 Task: Search one way flight ticket for 4 adults, 2 children, 2 infants in seat and 1 infant on lap in economy from Indianapolis: Indianapolis International Airport to Rock Springs: Southwest Wyoming Regional Airport (rock Springs Sweetwater County Airport) on 8-5-2023. Choice of flights is JetBlue. Number of bags: 1 carry on bag. Price is upto 45000. Outbound departure time preference is 21:00.
Action: Mouse moved to (323, 310)
Screenshot: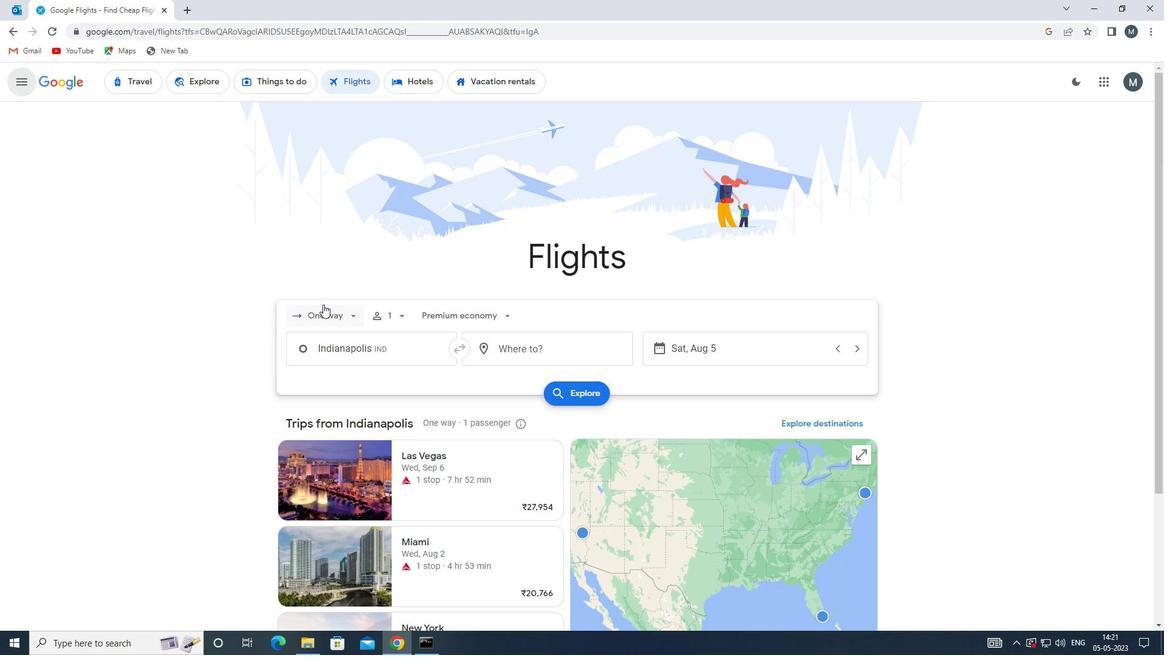 
Action: Mouse pressed left at (323, 310)
Screenshot: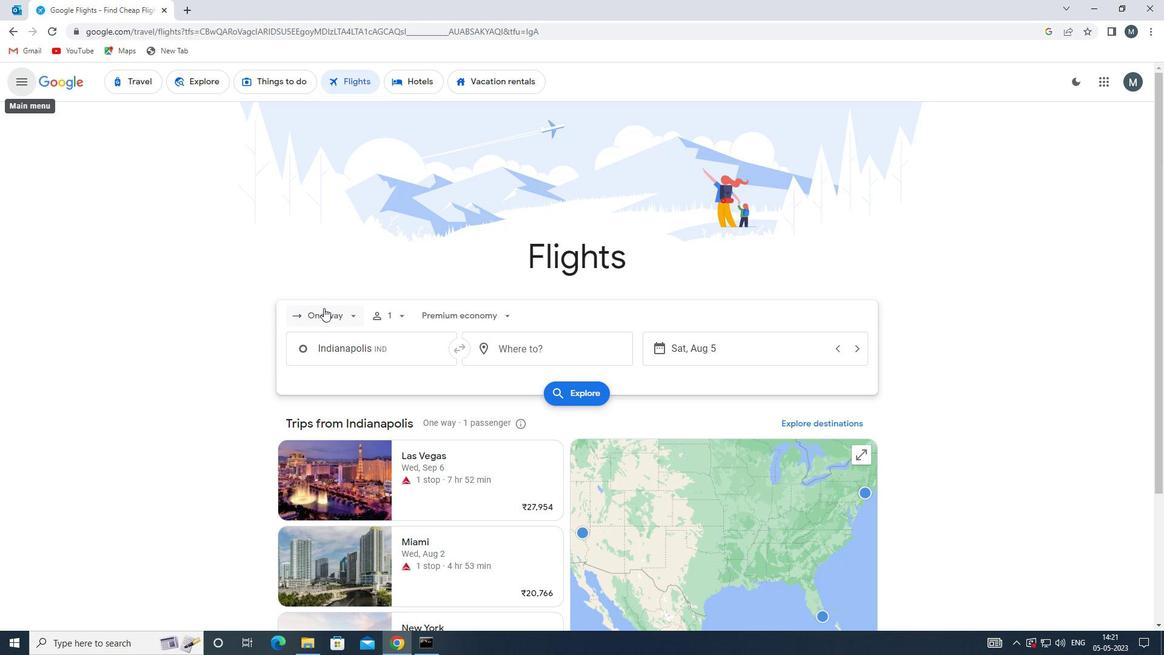 
Action: Mouse moved to (345, 380)
Screenshot: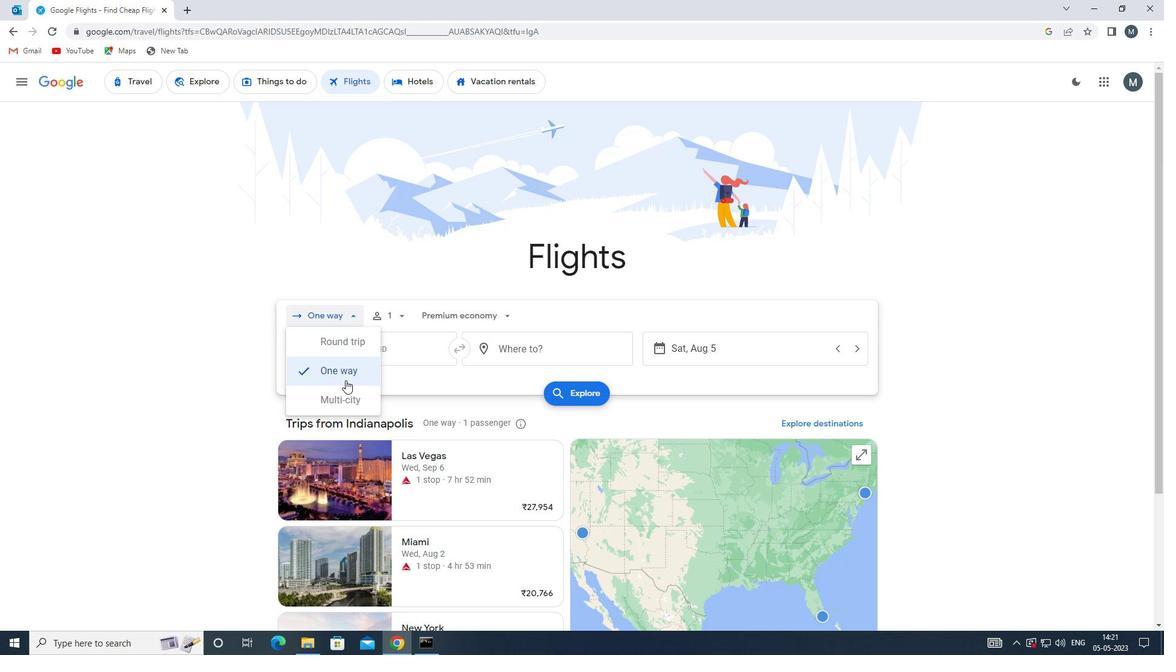 
Action: Mouse pressed left at (345, 380)
Screenshot: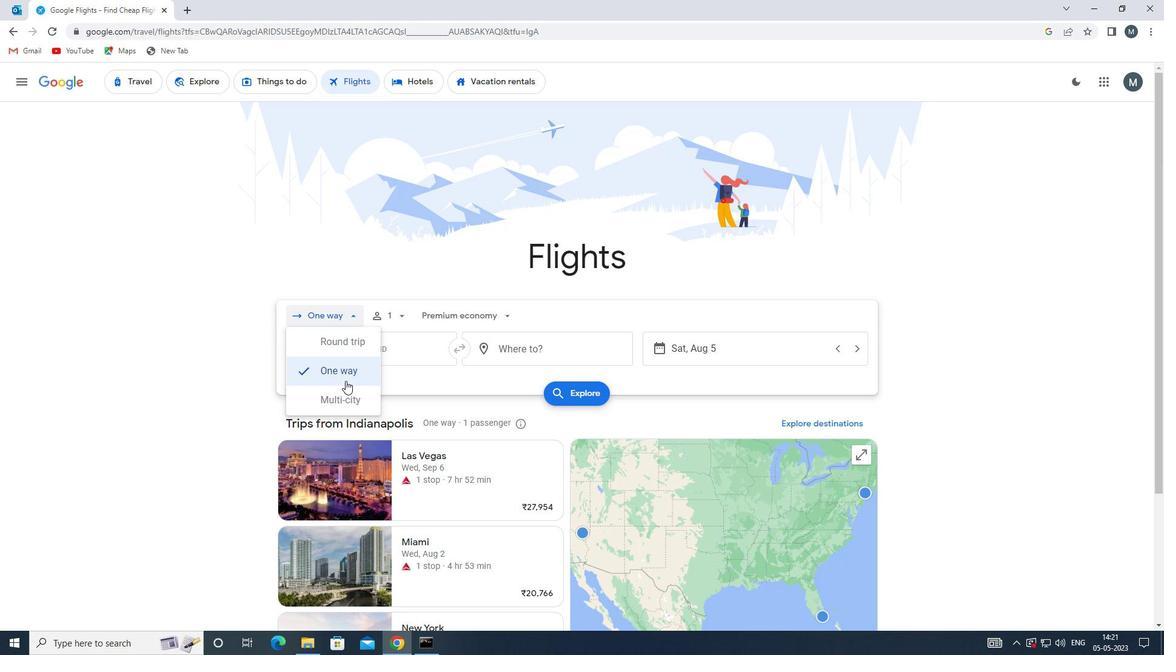 
Action: Mouse moved to (387, 314)
Screenshot: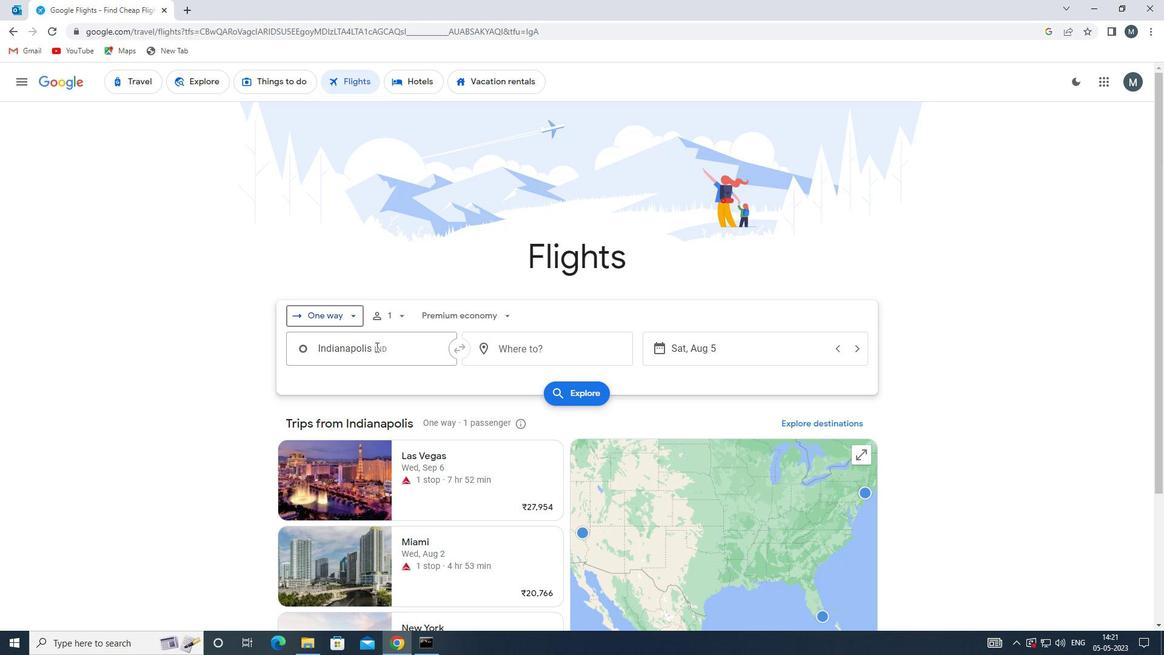 
Action: Mouse pressed left at (387, 314)
Screenshot: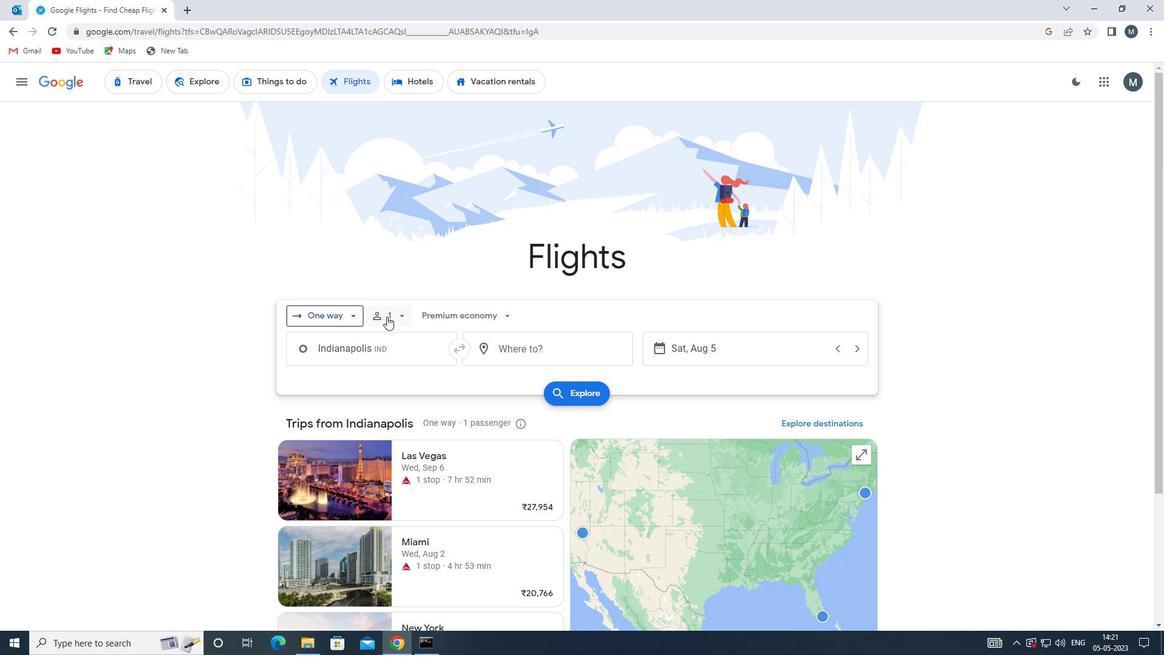 
Action: Mouse moved to (490, 344)
Screenshot: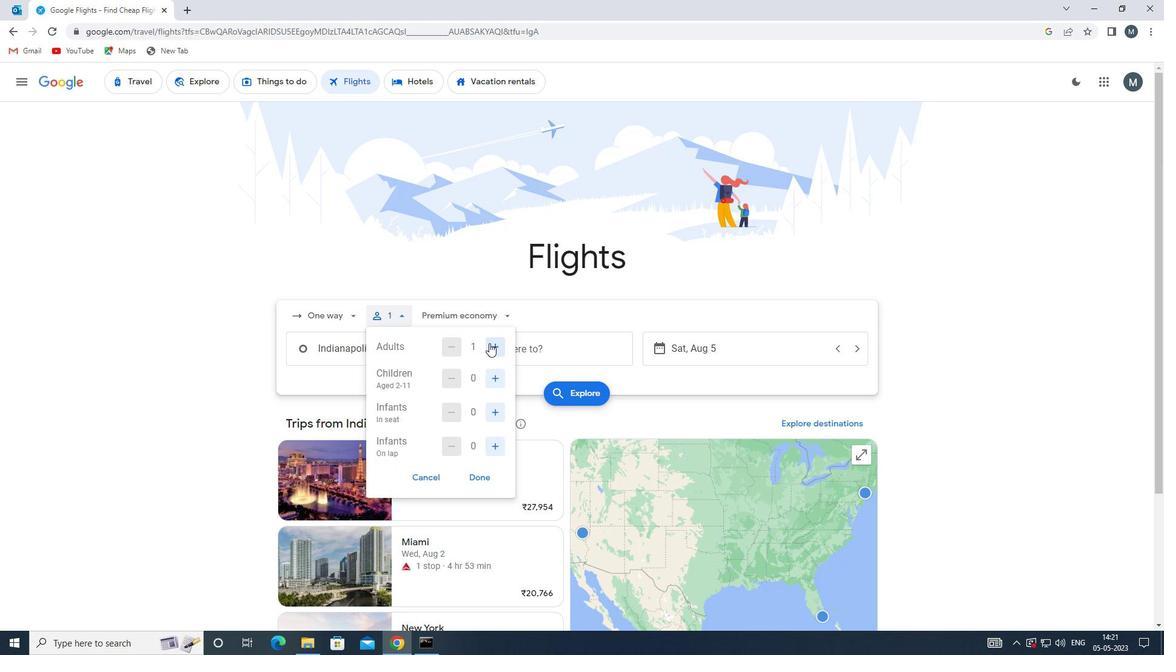 
Action: Mouse pressed left at (490, 344)
Screenshot: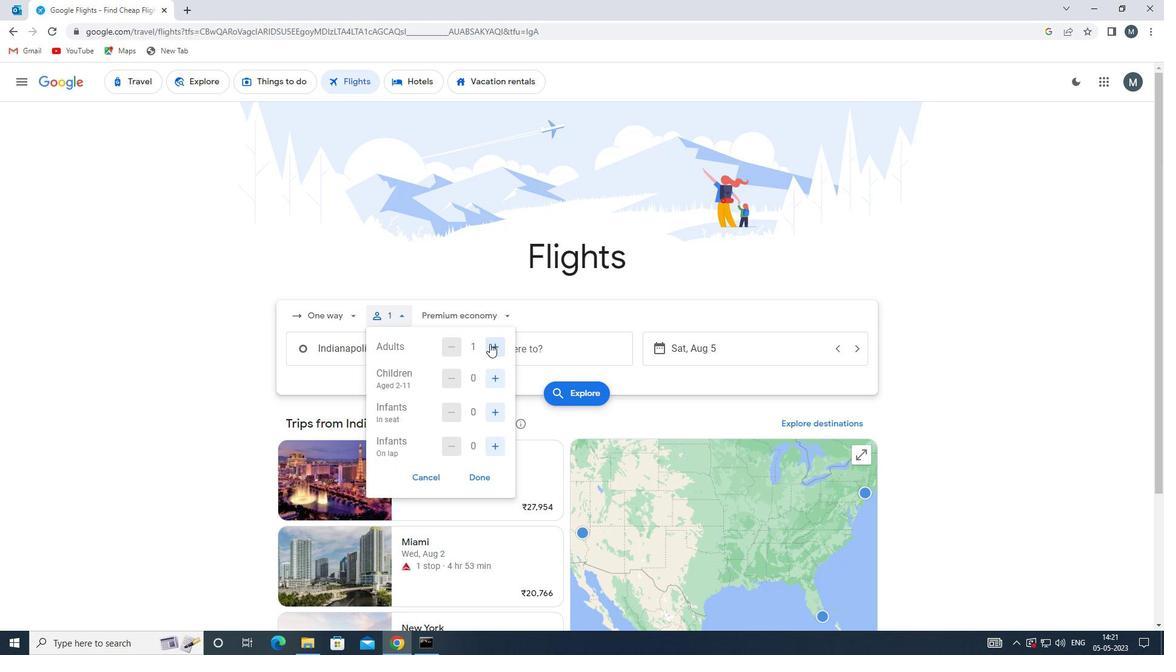 
Action: Mouse moved to (491, 347)
Screenshot: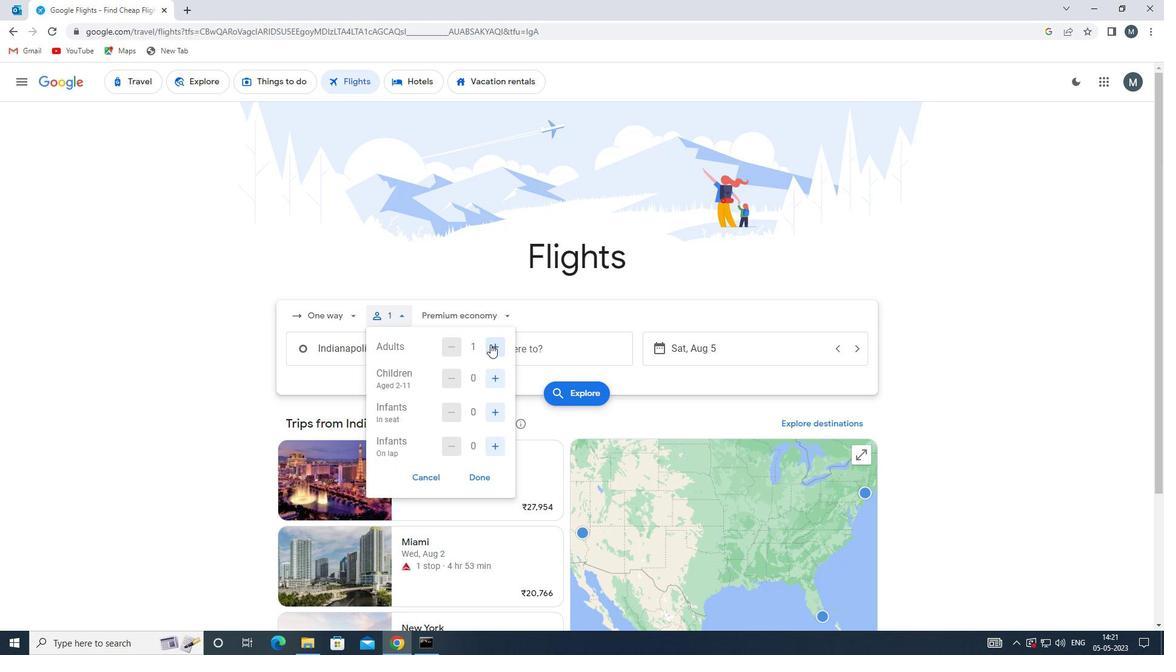 
Action: Mouse pressed left at (491, 347)
Screenshot: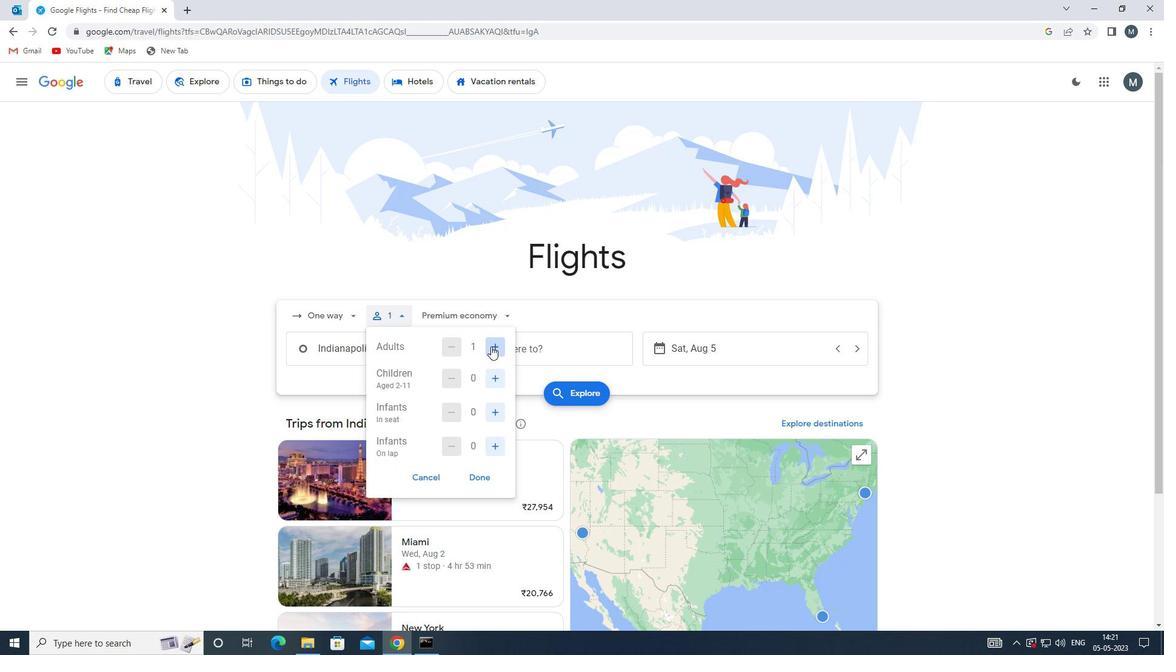 
Action: Mouse pressed left at (491, 347)
Screenshot: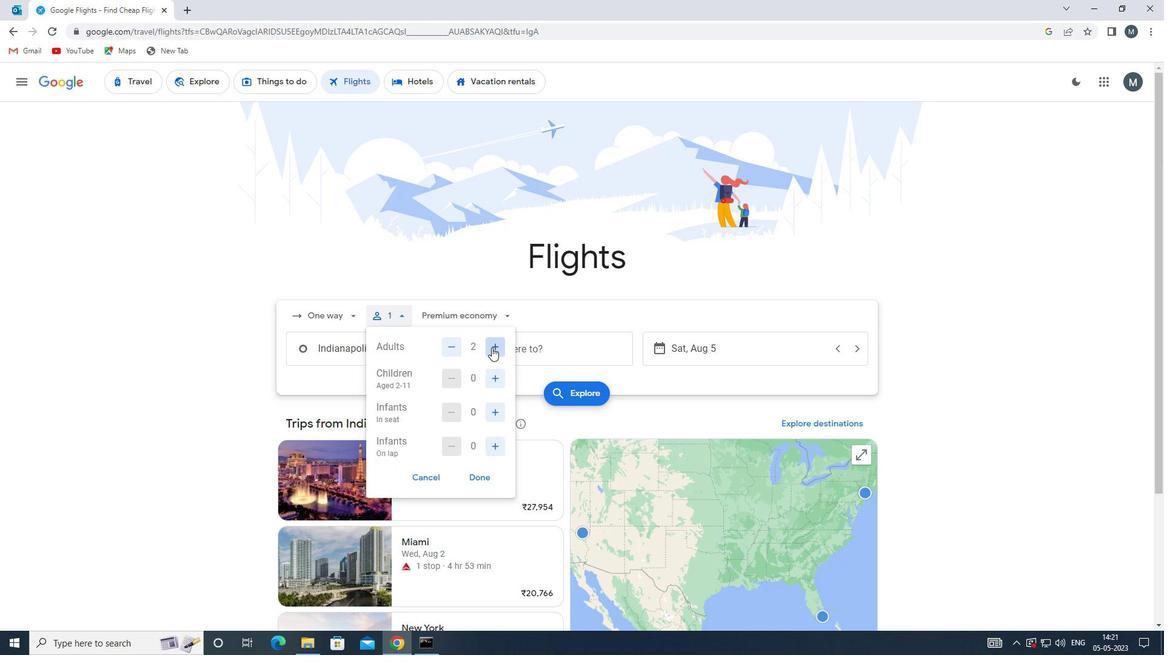 
Action: Mouse moved to (496, 384)
Screenshot: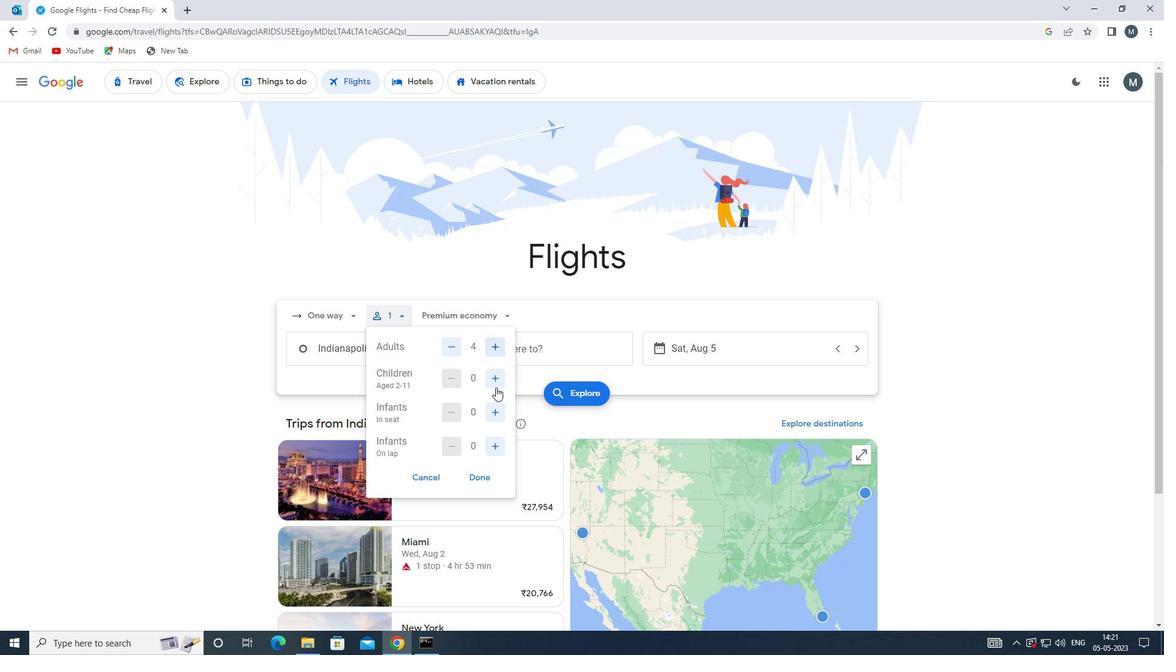 
Action: Mouse pressed left at (496, 384)
Screenshot: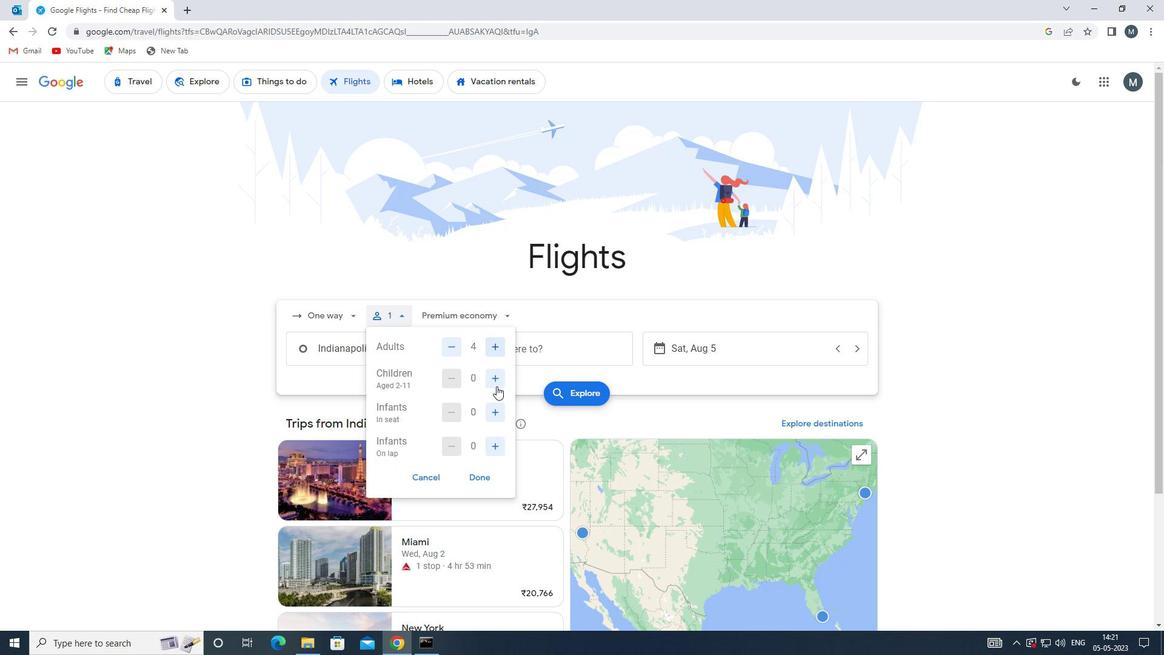 
Action: Mouse pressed left at (496, 384)
Screenshot: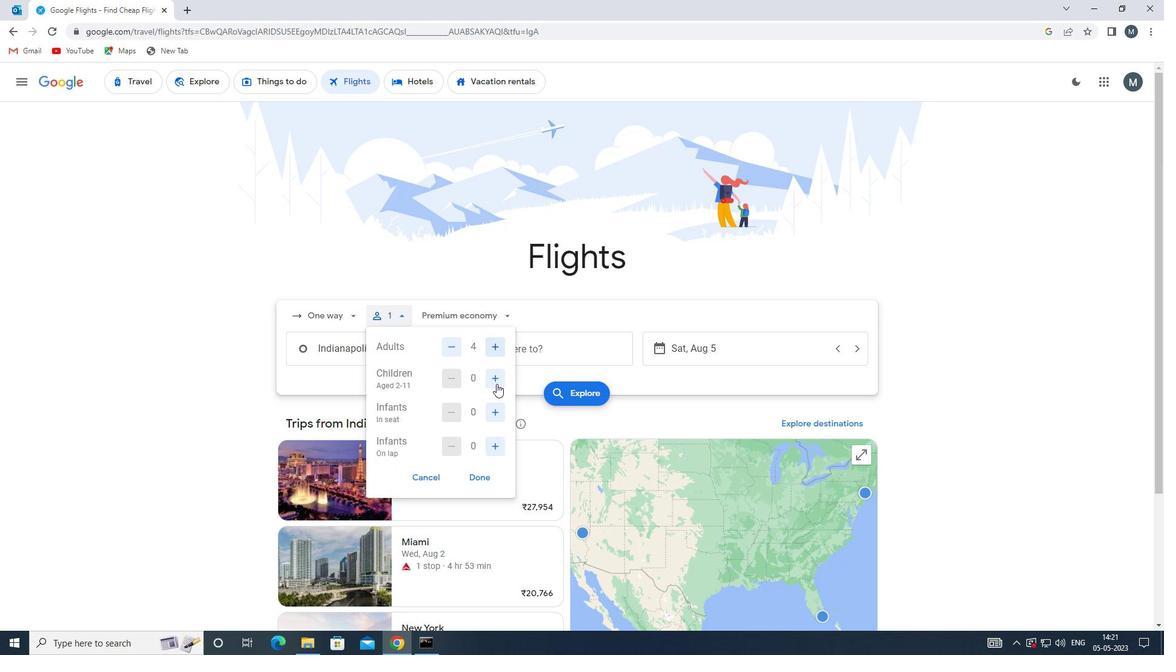 
Action: Mouse moved to (493, 408)
Screenshot: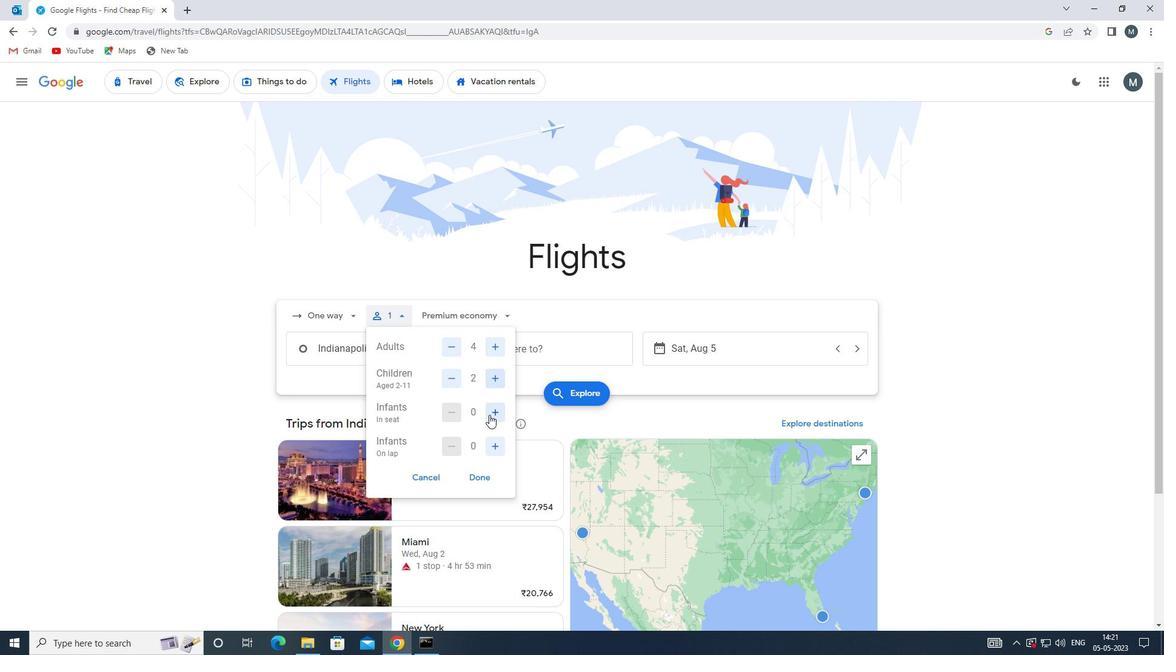 
Action: Mouse pressed left at (493, 408)
Screenshot: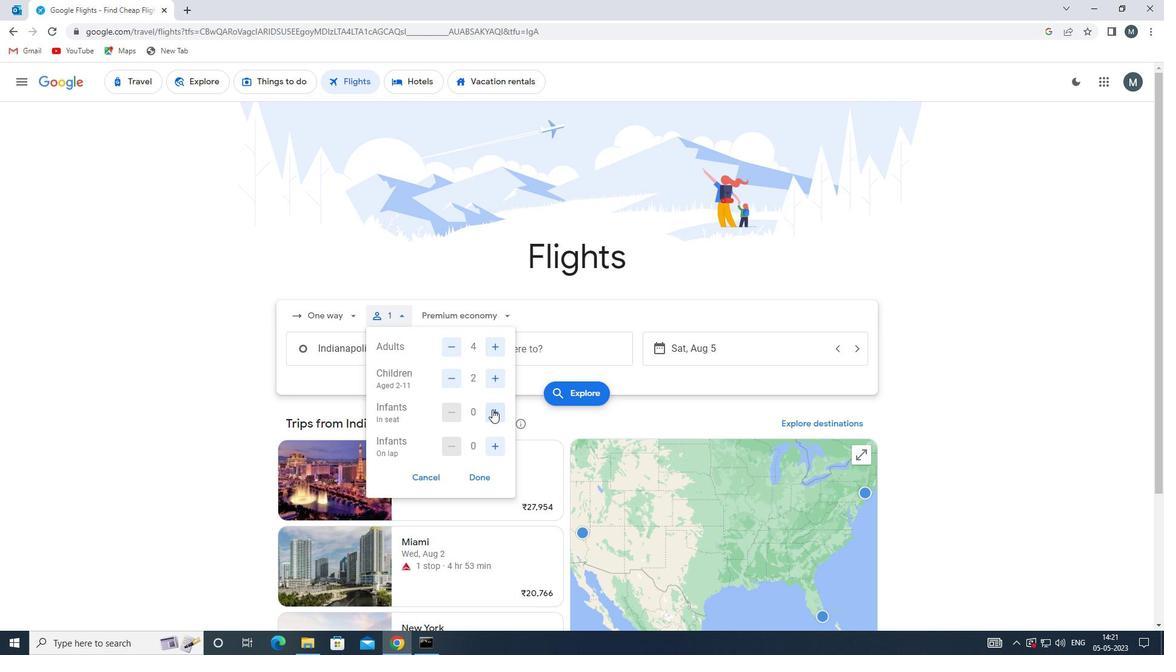 
Action: Mouse pressed left at (493, 408)
Screenshot: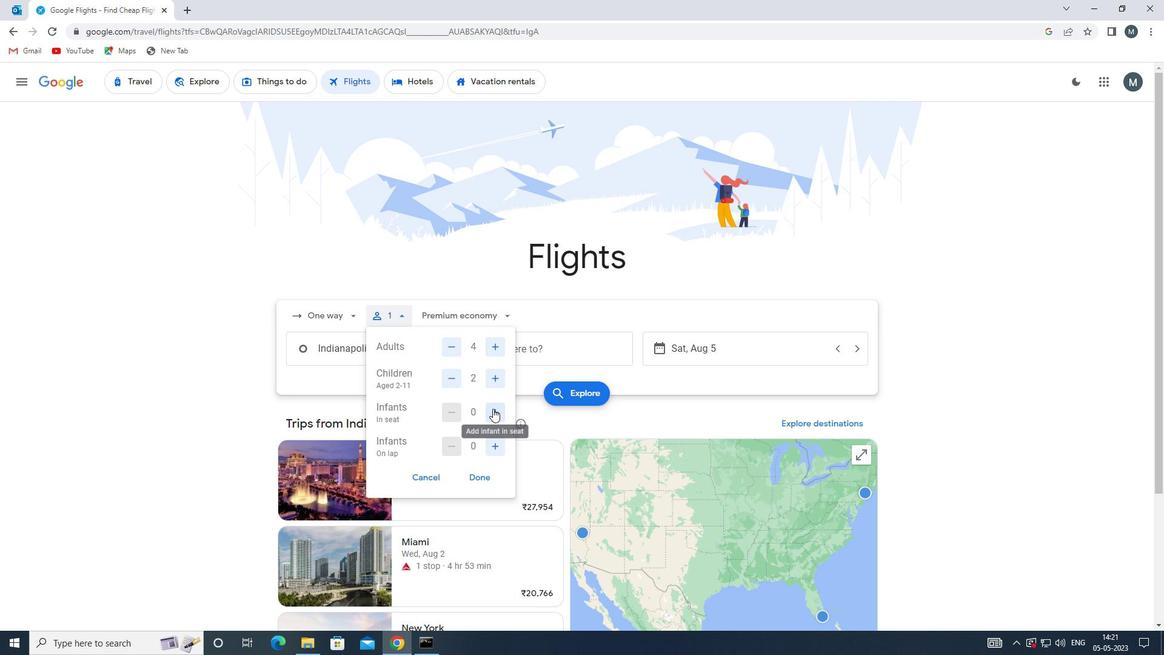 
Action: Mouse moved to (499, 441)
Screenshot: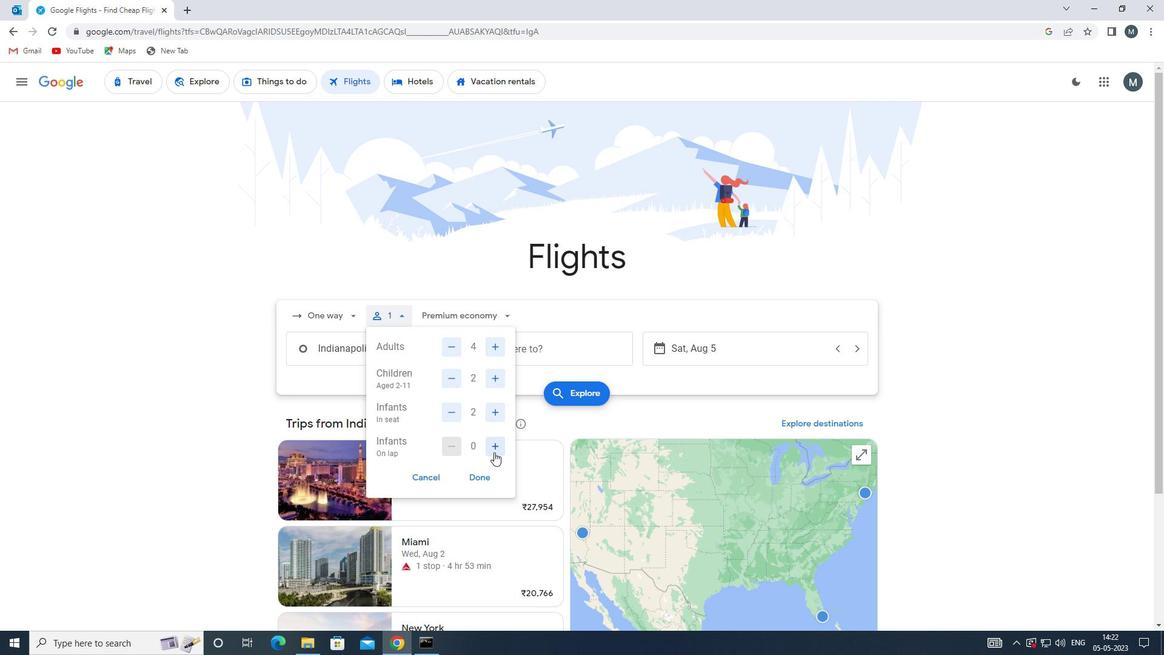 
Action: Mouse pressed left at (499, 441)
Screenshot: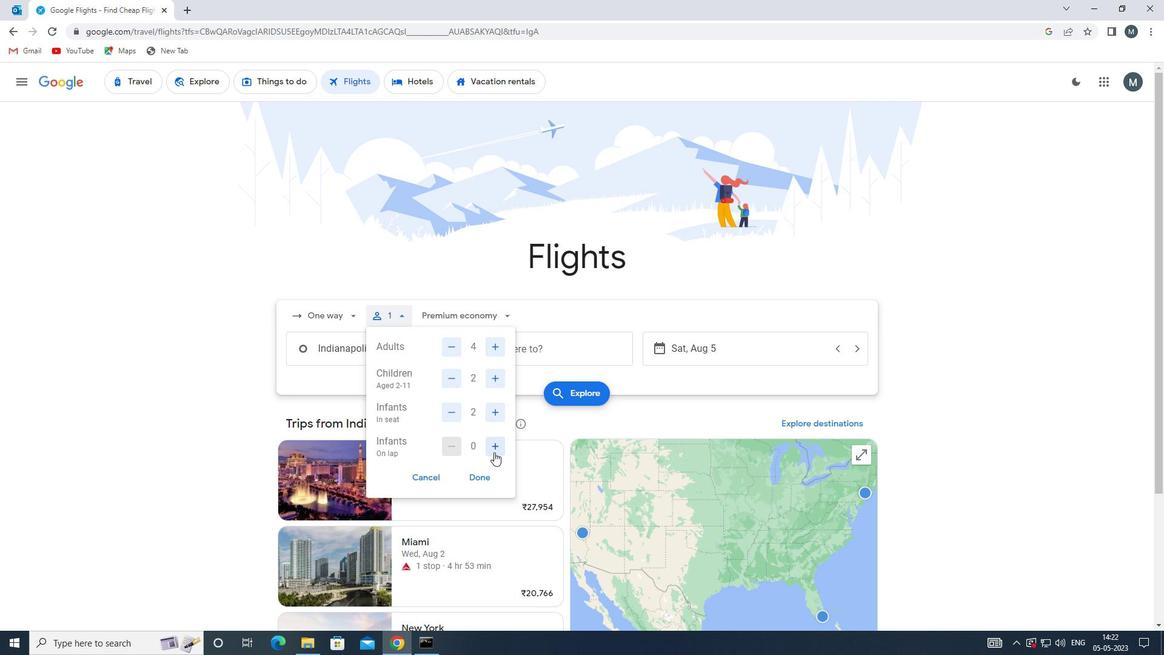 
Action: Mouse moved to (481, 477)
Screenshot: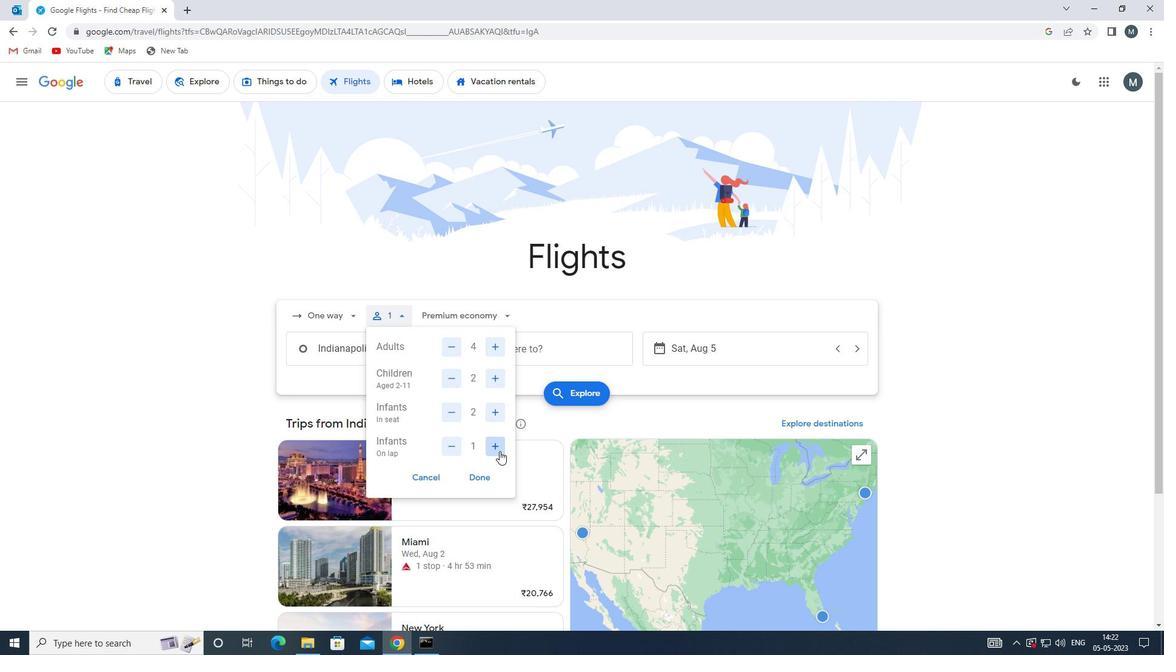 
Action: Mouse pressed left at (481, 477)
Screenshot: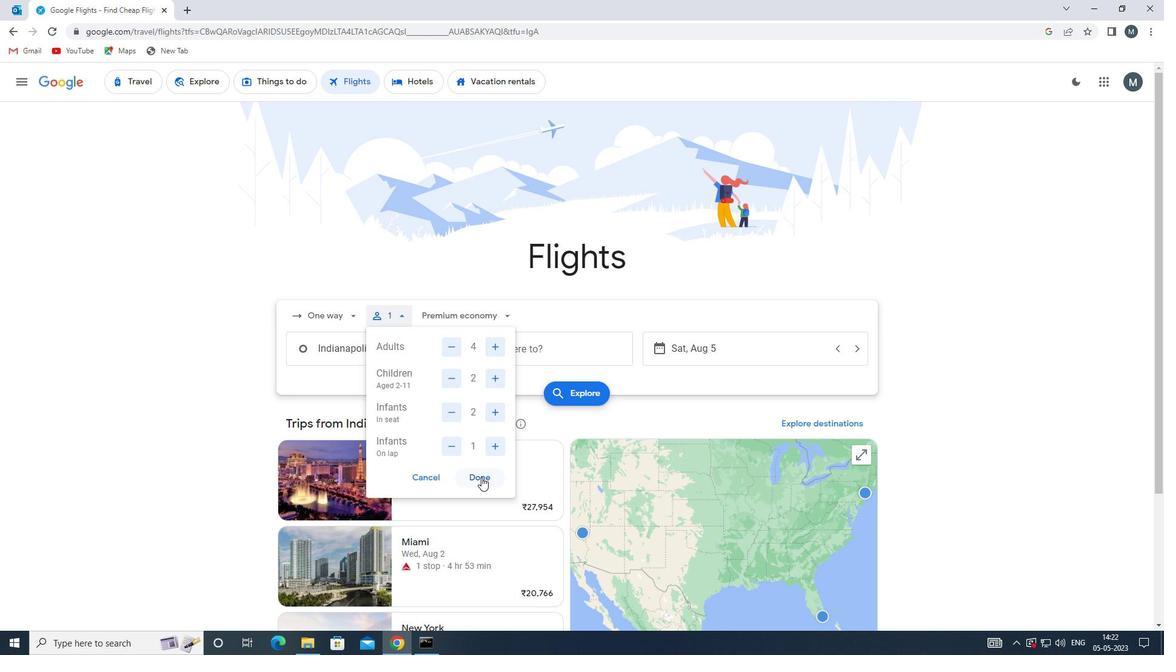 
Action: Mouse moved to (476, 321)
Screenshot: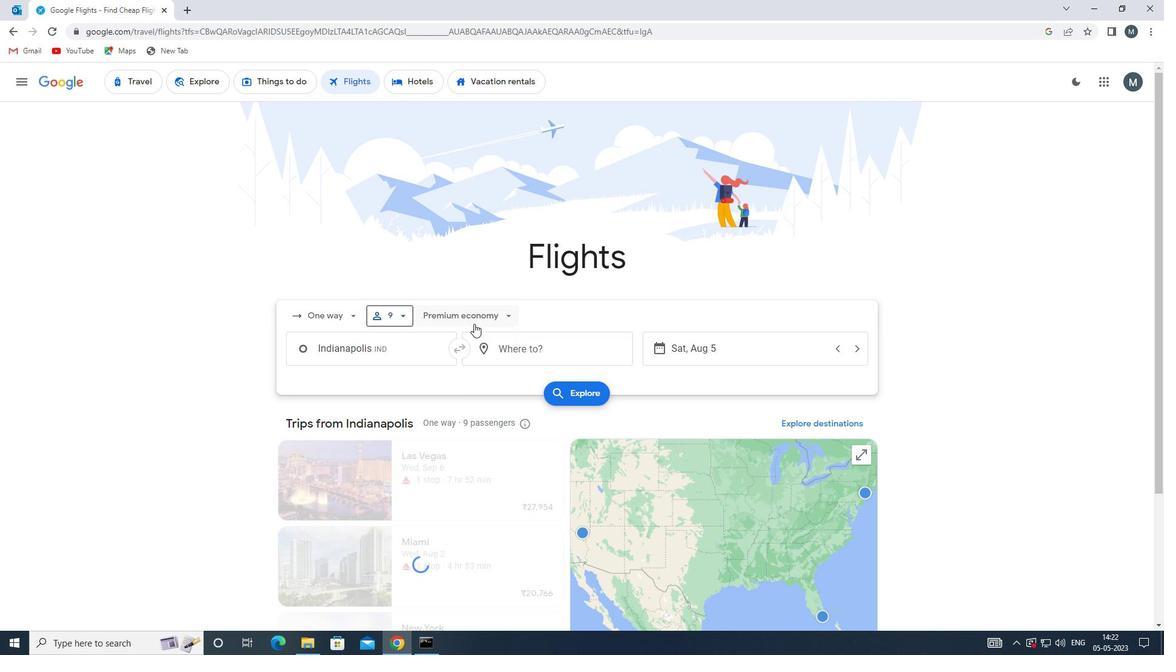 
Action: Mouse pressed left at (476, 321)
Screenshot: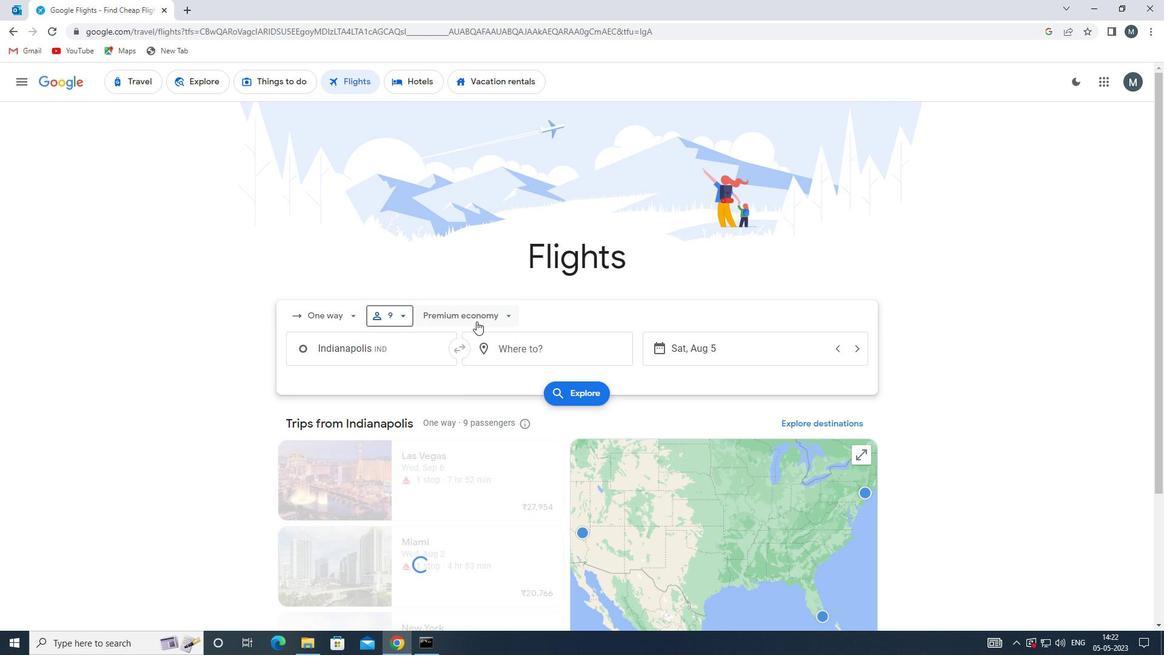 
Action: Mouse moved to (474, 343)
Screenshot: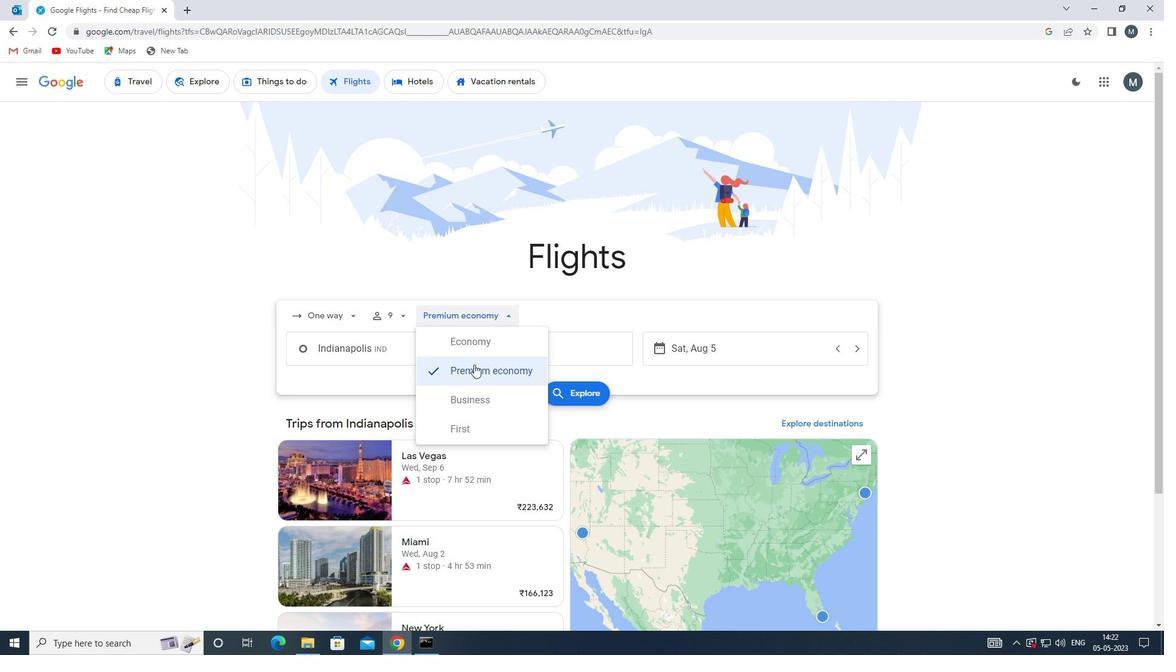 
Action: Mouse pressed left at (474, 343)
Screenshot: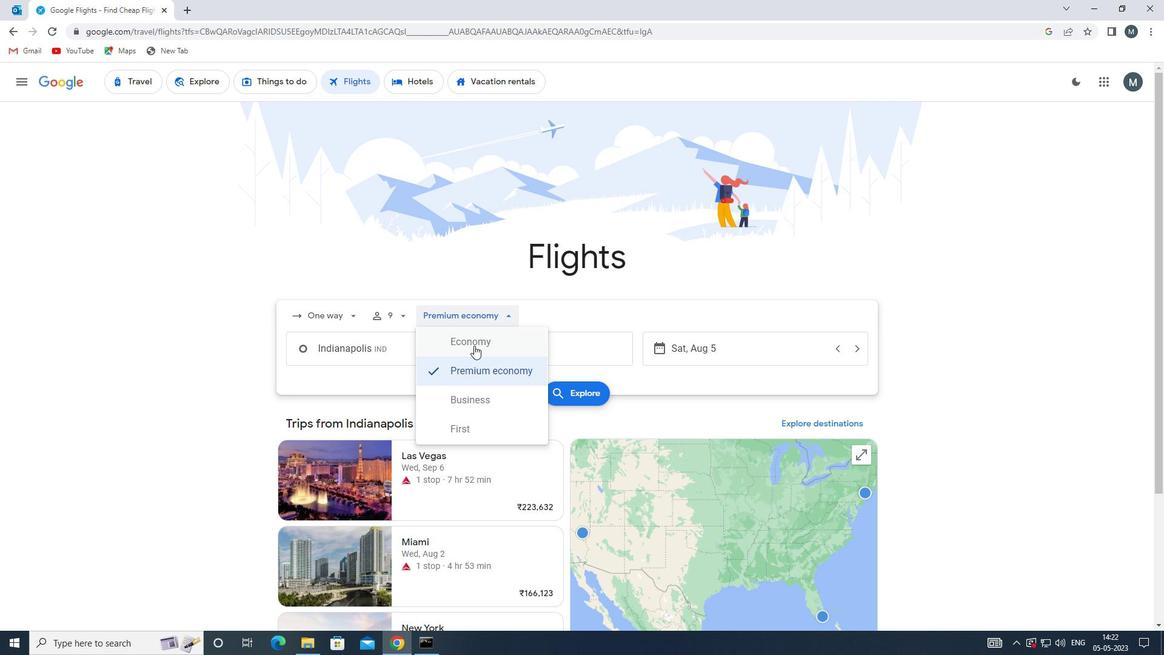 
Action: Mouse moved to (416, 357)
Screenshot: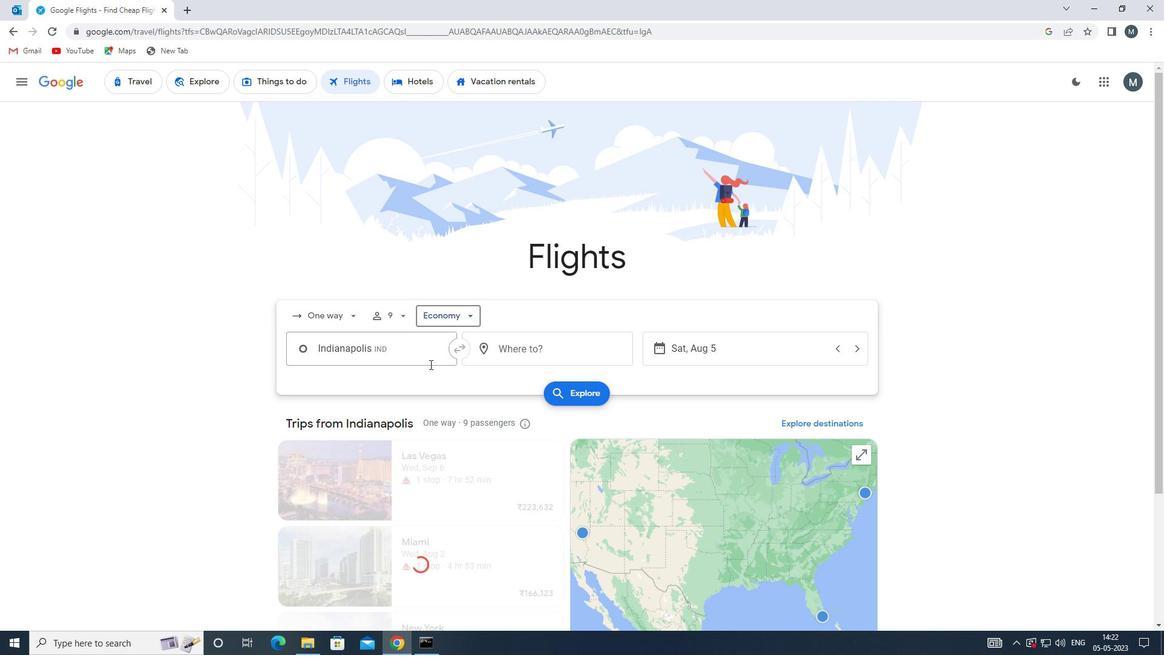 
Action: Mouse pressed left at (416, 357)
Screenshot: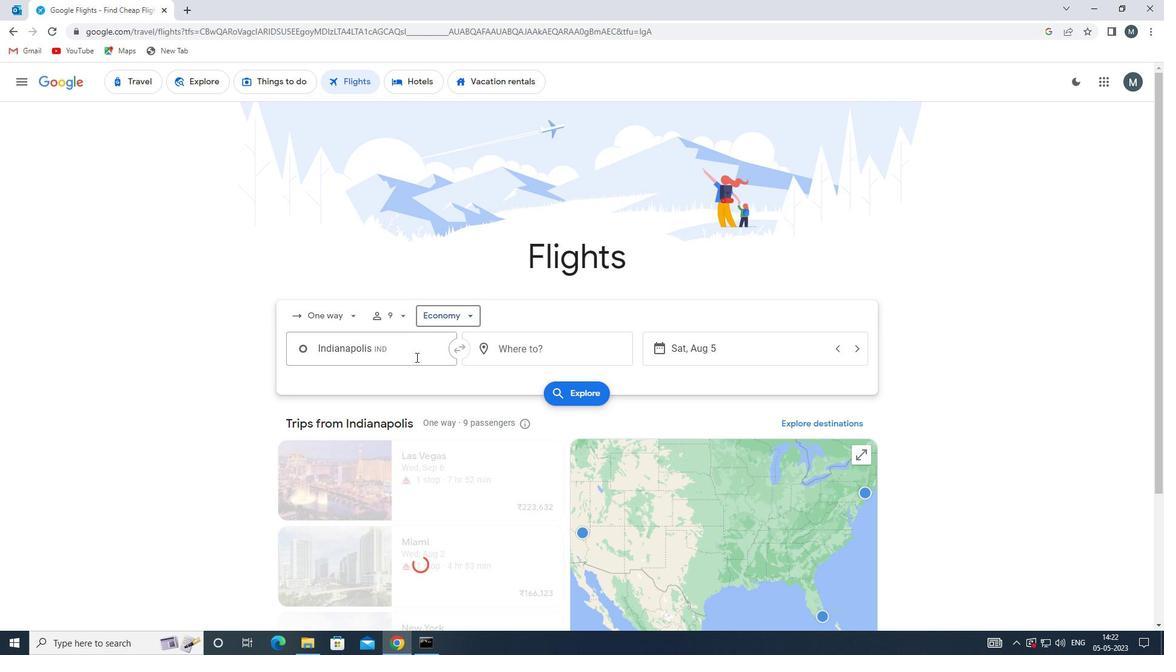 
Action: Mouse moved to (421, 412)
Screenshot: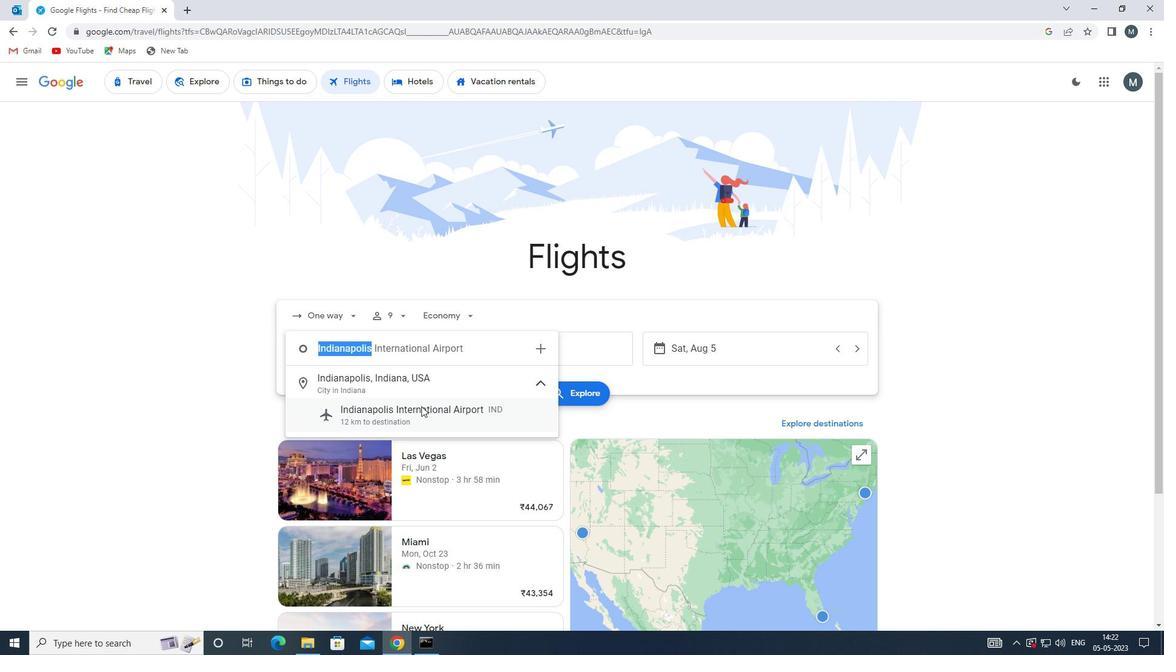 
Action: Mouse pressed left at (421, 412)
Screenshot: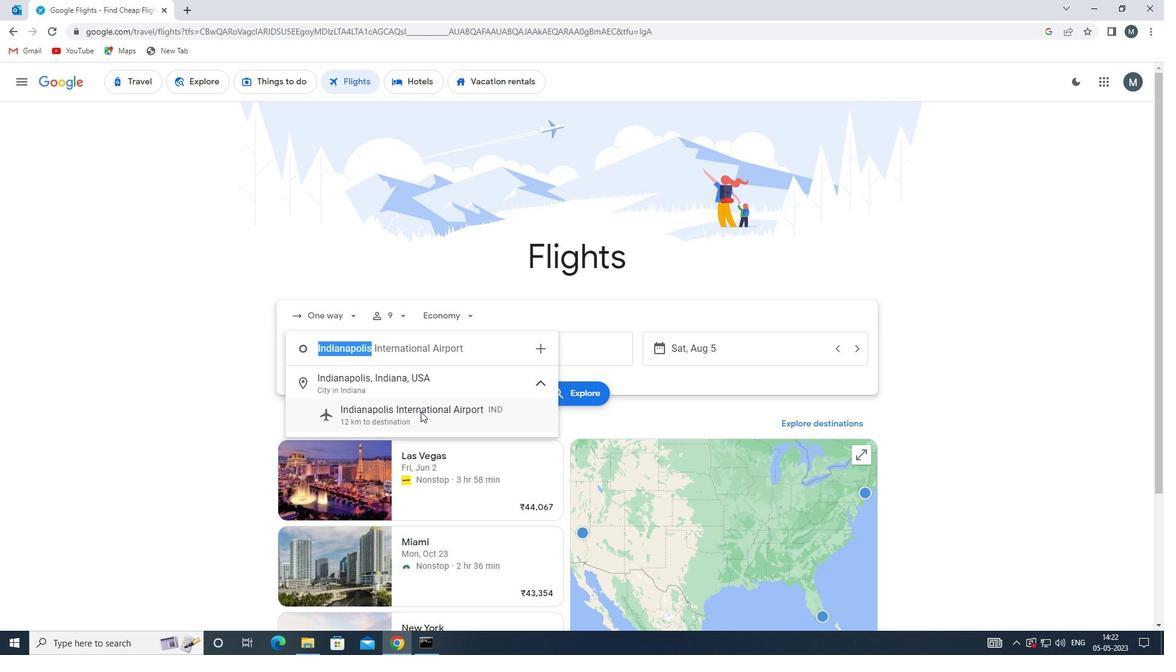 
Action: Mouse moved to (528, 356)
Screenshot: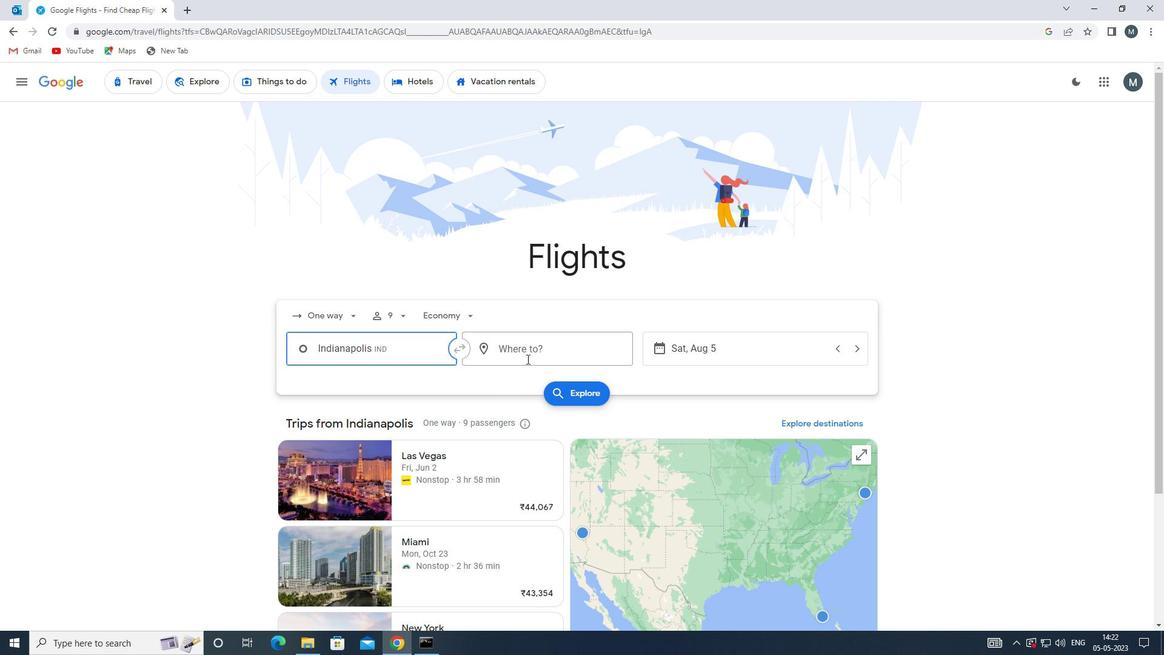 
Action: Mouse pressed left at (528, 356)
Screenshot: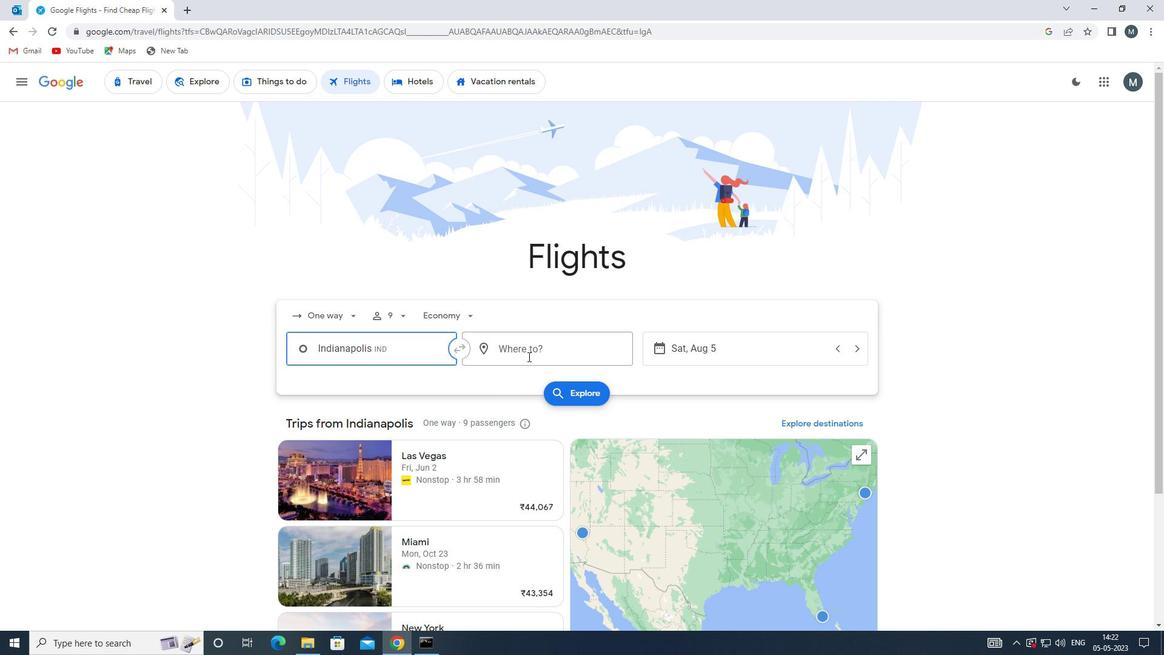 
Action: Key pressed rks
Screenshot: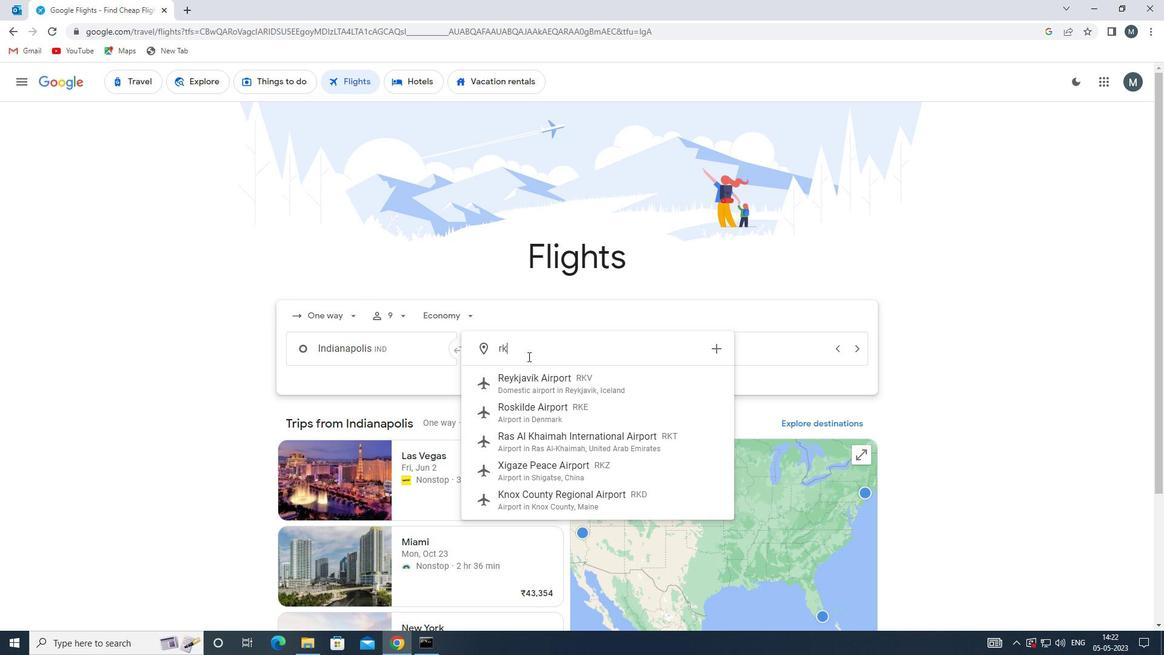 
Action: Mouse moved to (510, 380)
Screenshot: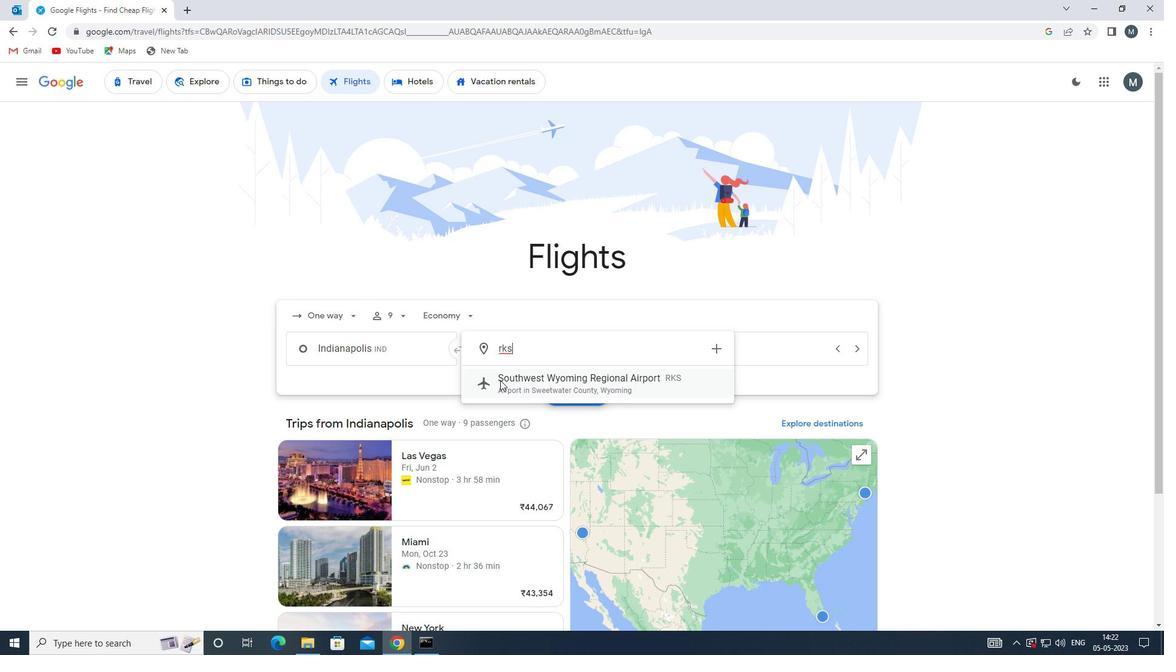 
Action: Mouse pressed left at (510, 380)
Screenshot: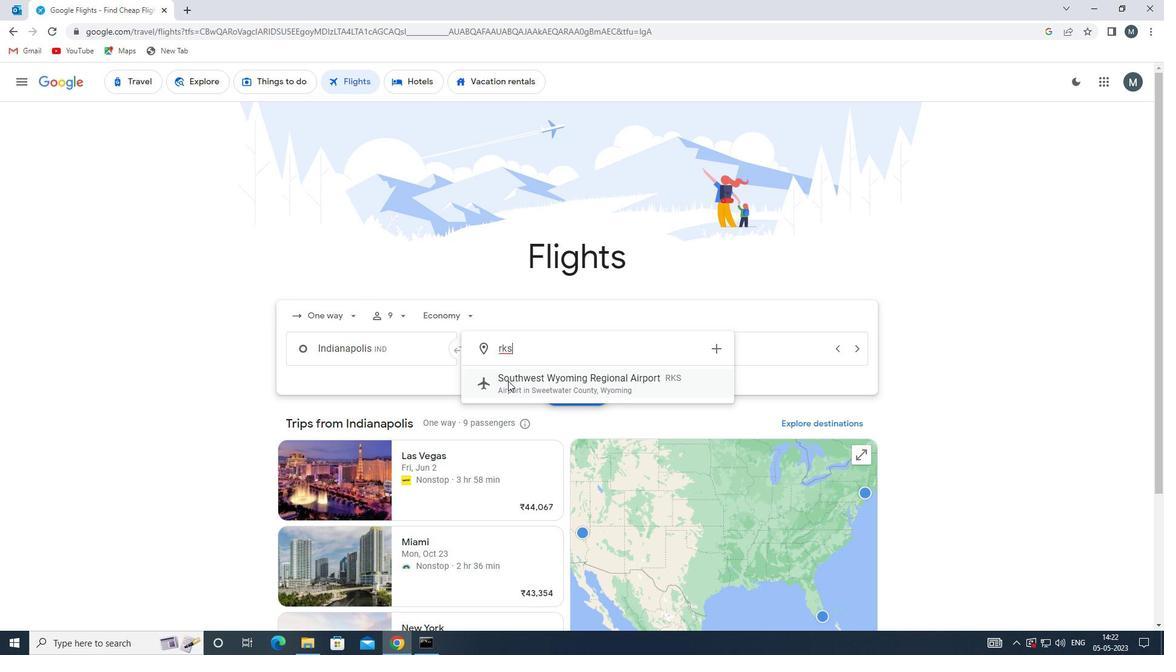 
Action: Mouse moved to (683, 343)
Screenshot: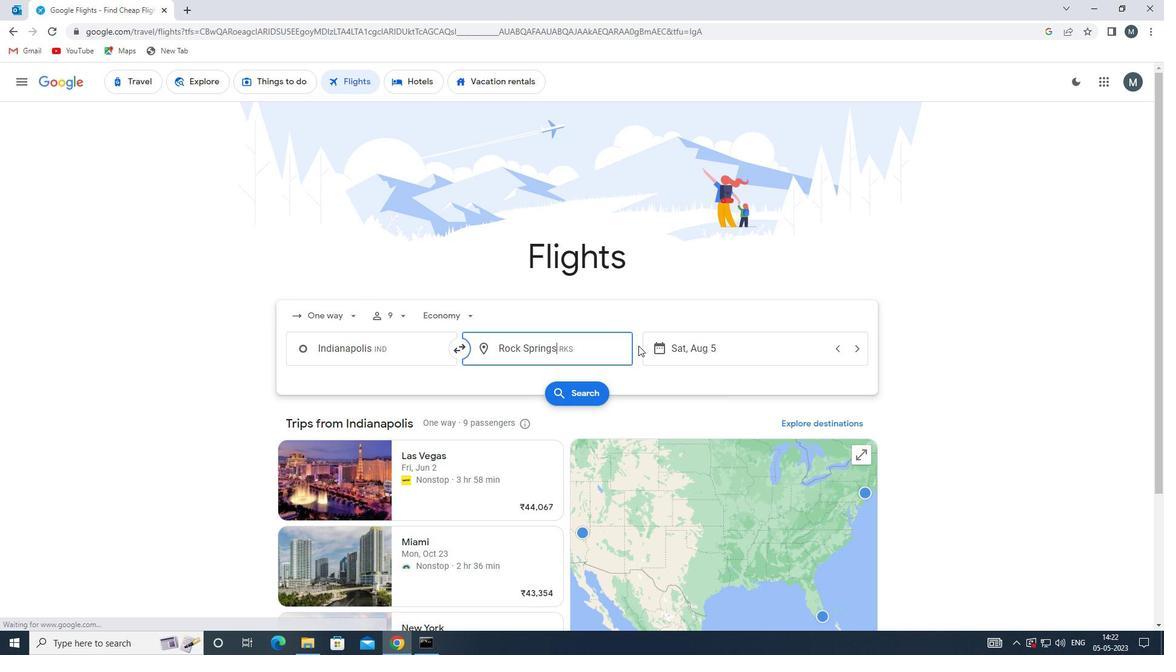 
Action: Mouse pressed left at (683, 343)
Screenshot: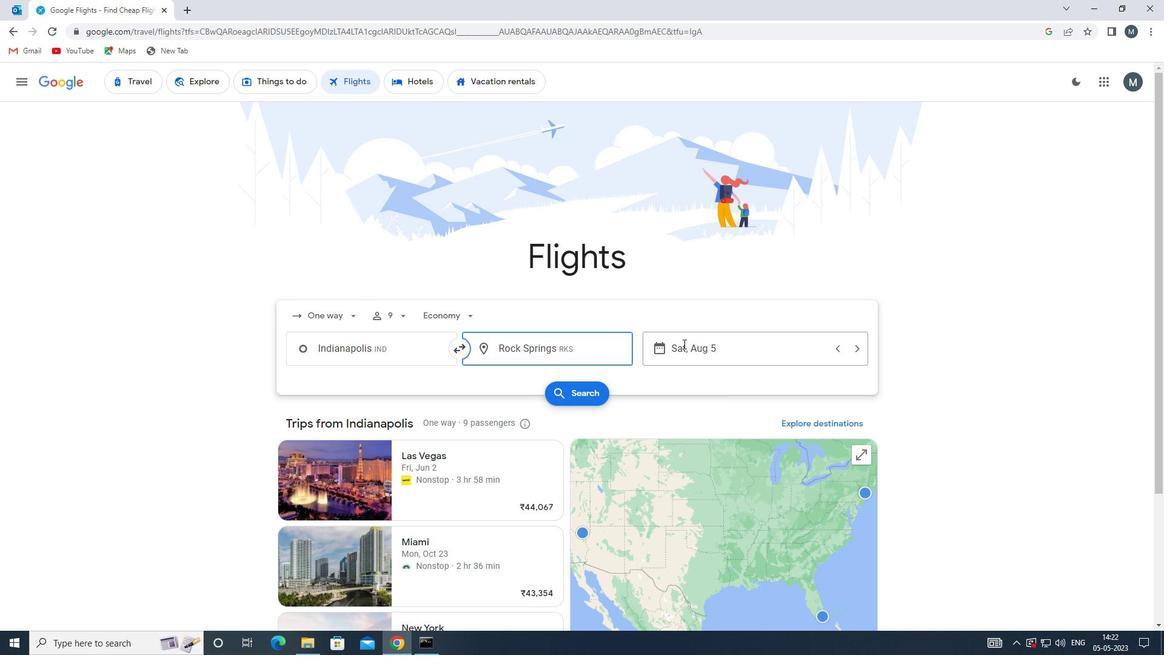 
Action: Mouse moved to (618, 410)
Screenshot: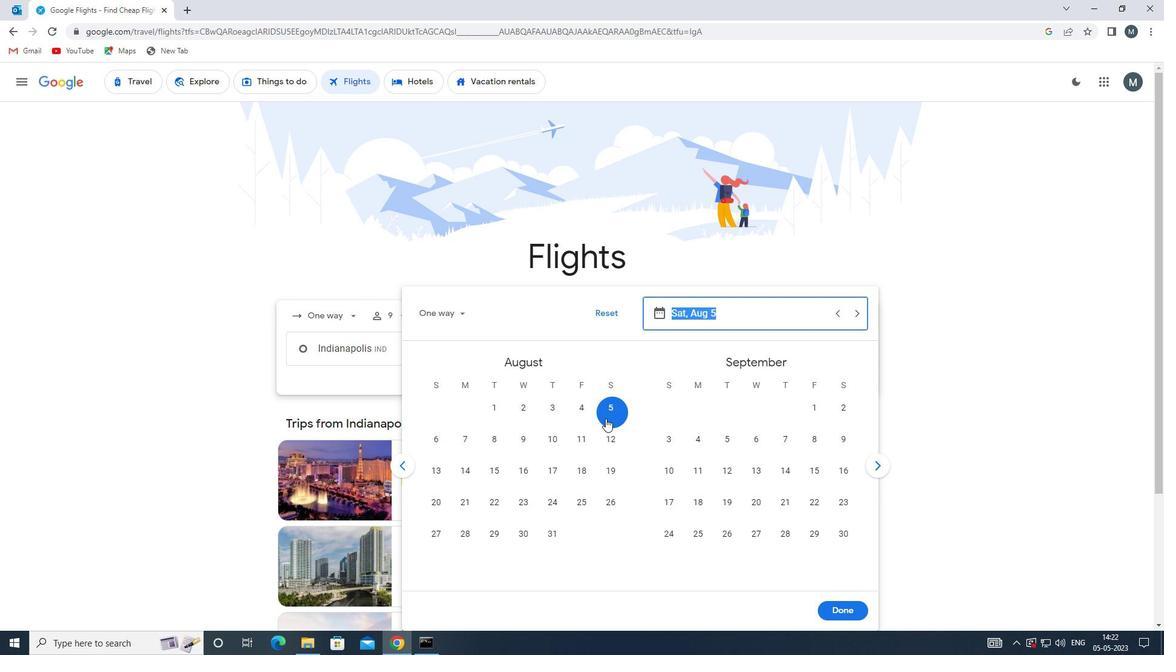 
Action: Mouse pressed left at (618, 410)
Screenshot: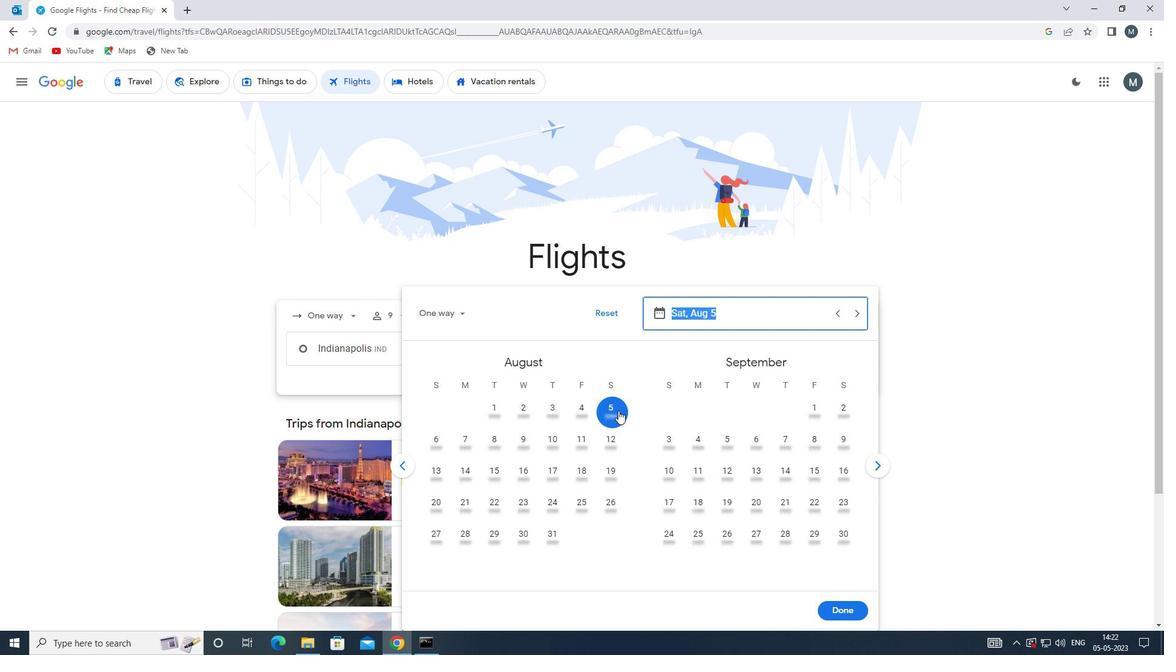 
Action: Mouse moved to (849, 611)
Screenshot: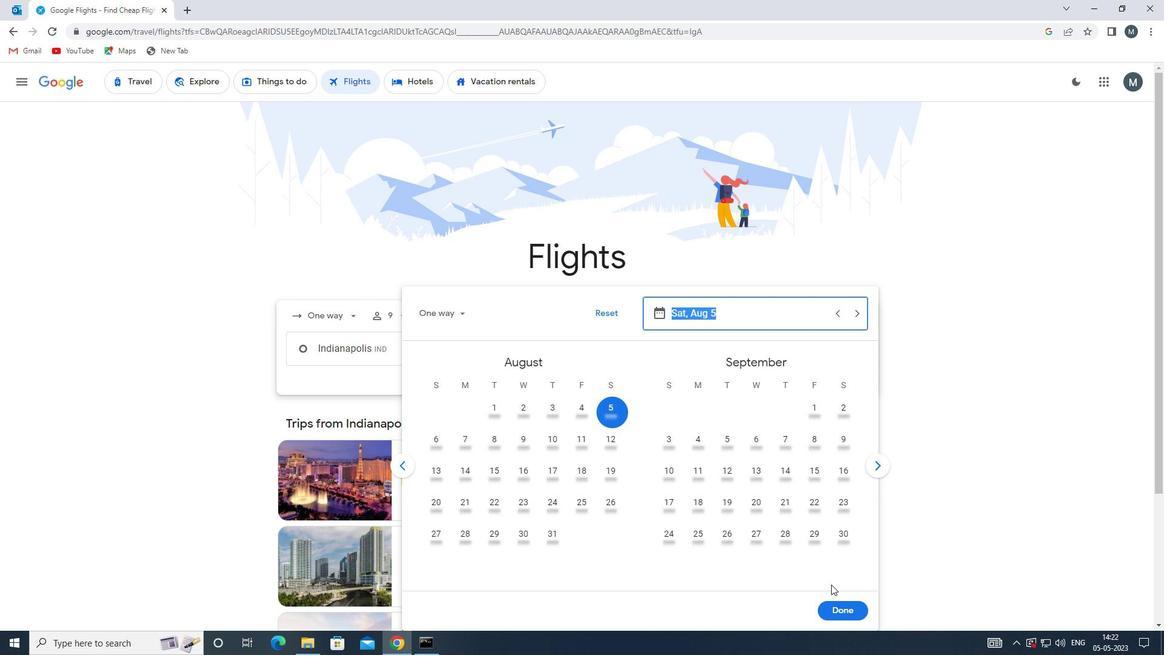 
Action: Mouse pressed left at (849, 611)
Screenshot: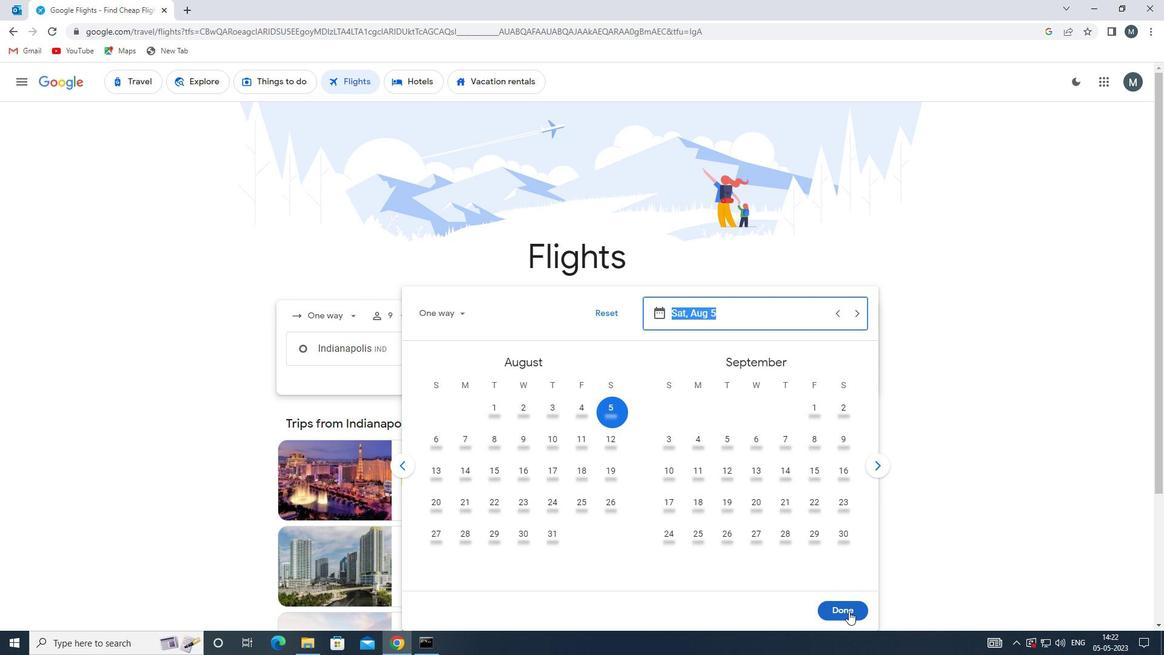 
Action: Mouse moved to (569, 390)
Screenshot: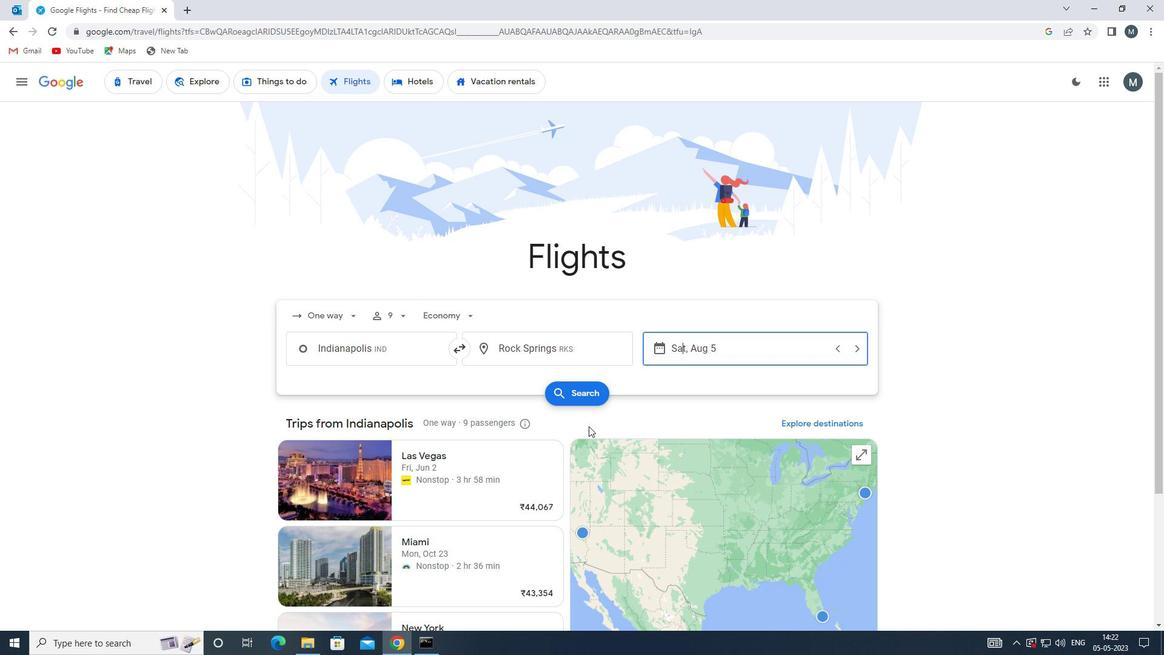 
Action: Mouse pressed left at (569, 390)
Screenshot: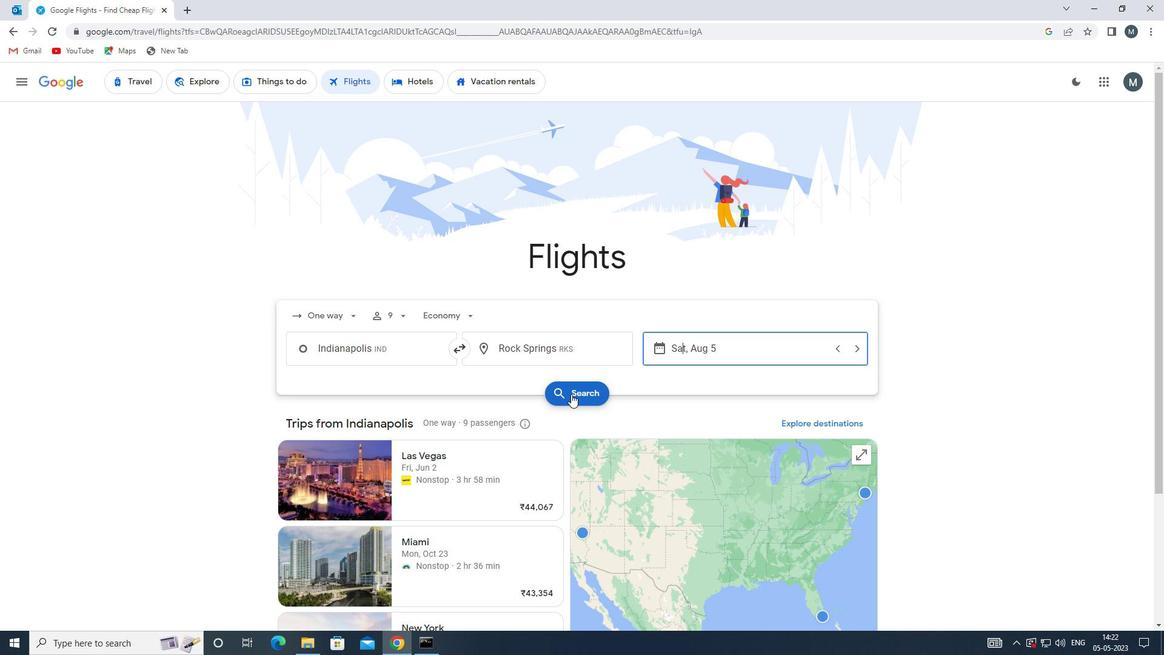 
Action: Mouse moved to (293, 192)
Screenshot: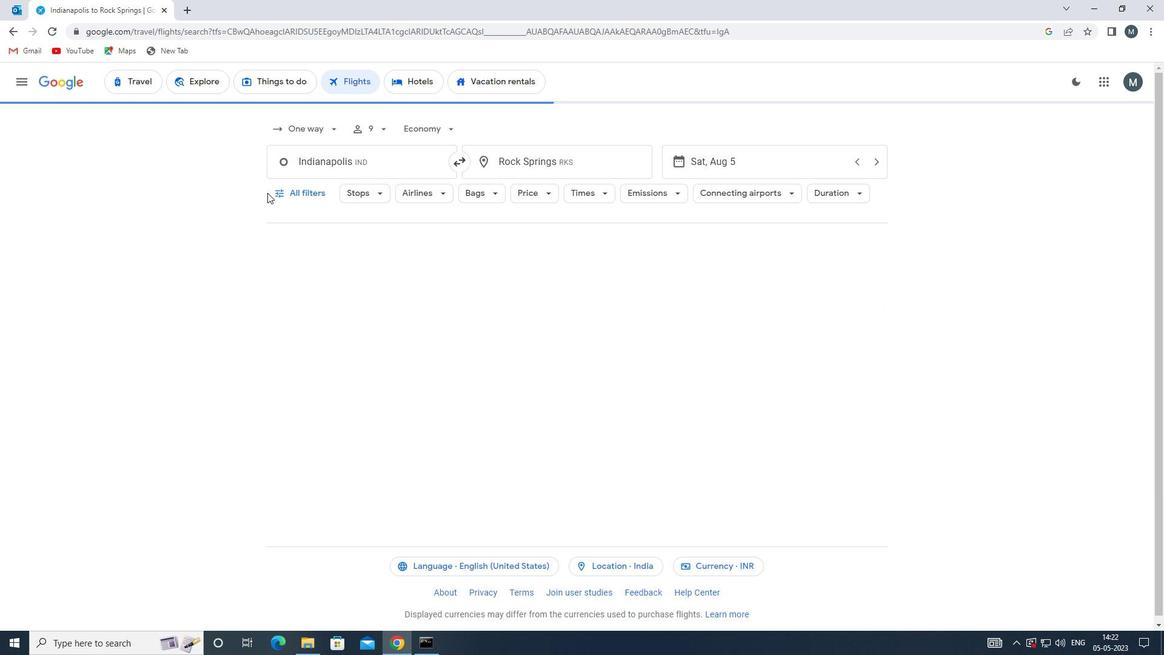 
Action: Mouse pressed left at (293, 192)
Screenshot: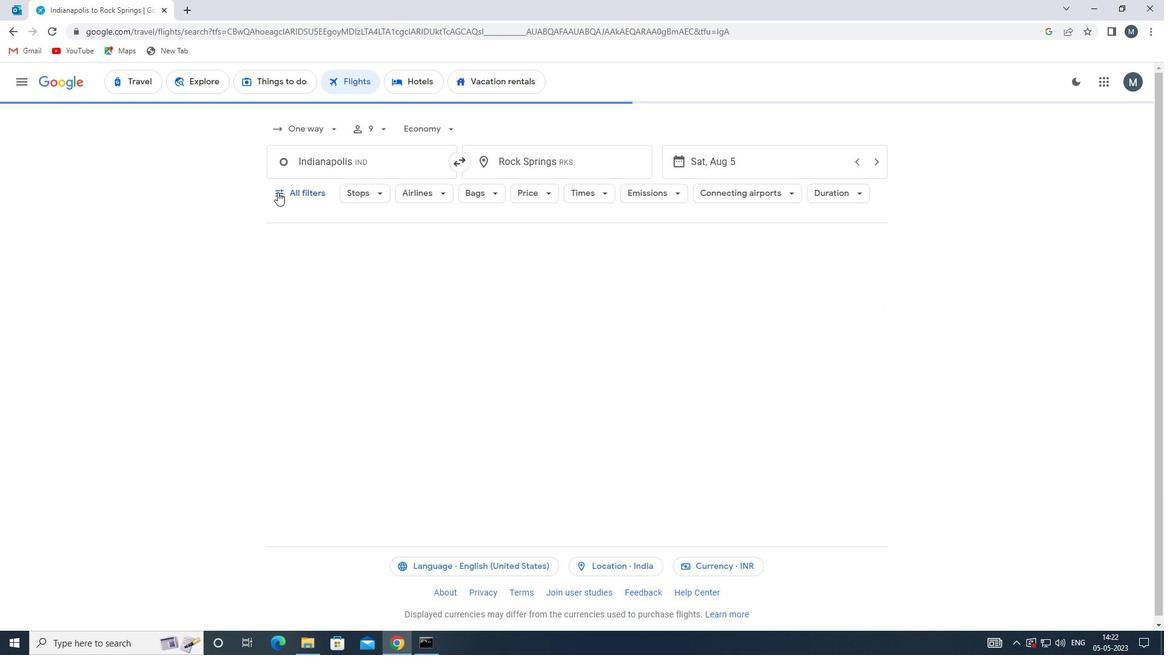 
Action: Mouse moved to (396, 379)
Screenshot: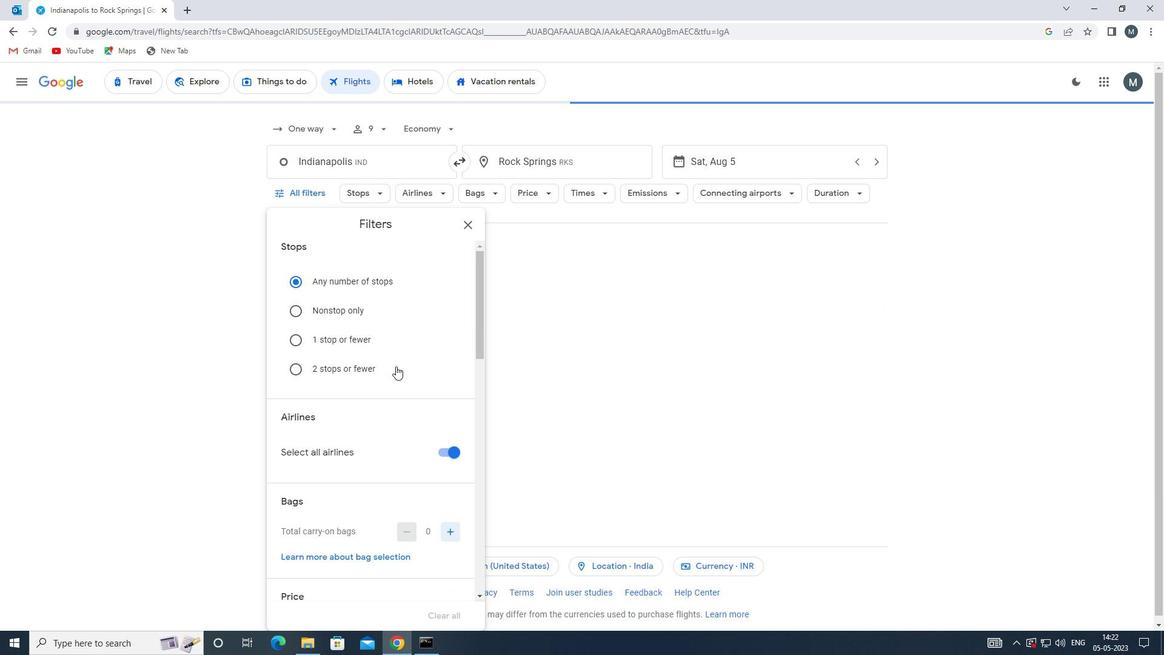 
Action: Mouse scrolled (396, 379) with delta (0, 0)
Screenshot: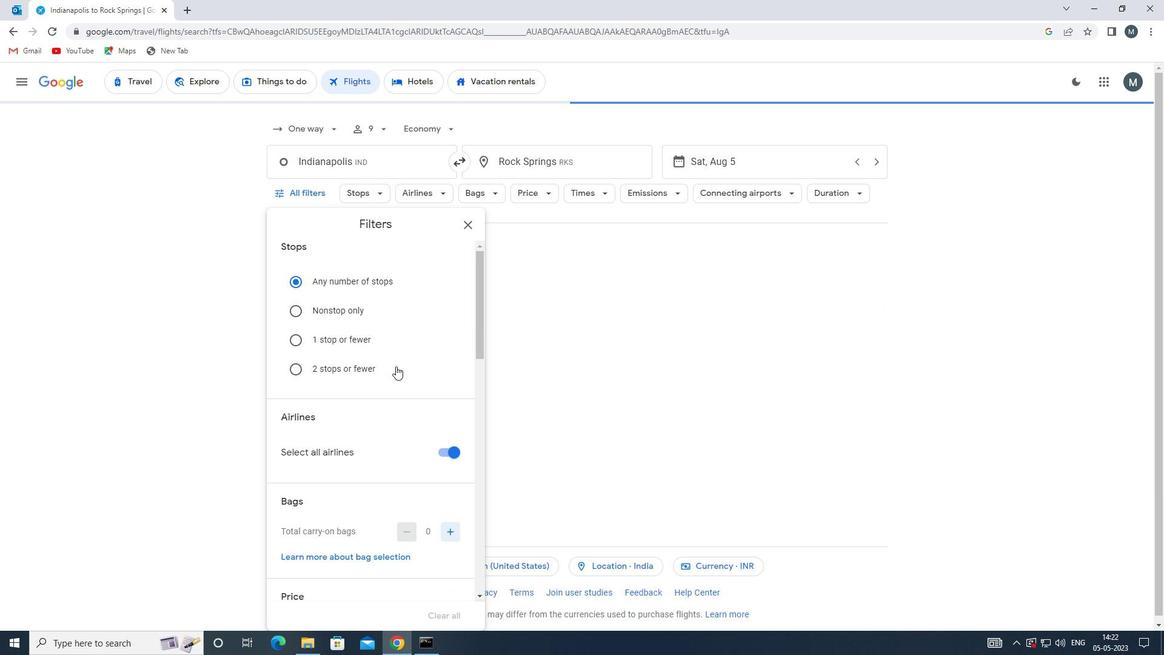 
Action: Mouse moved to (439, 387)
Screenshot: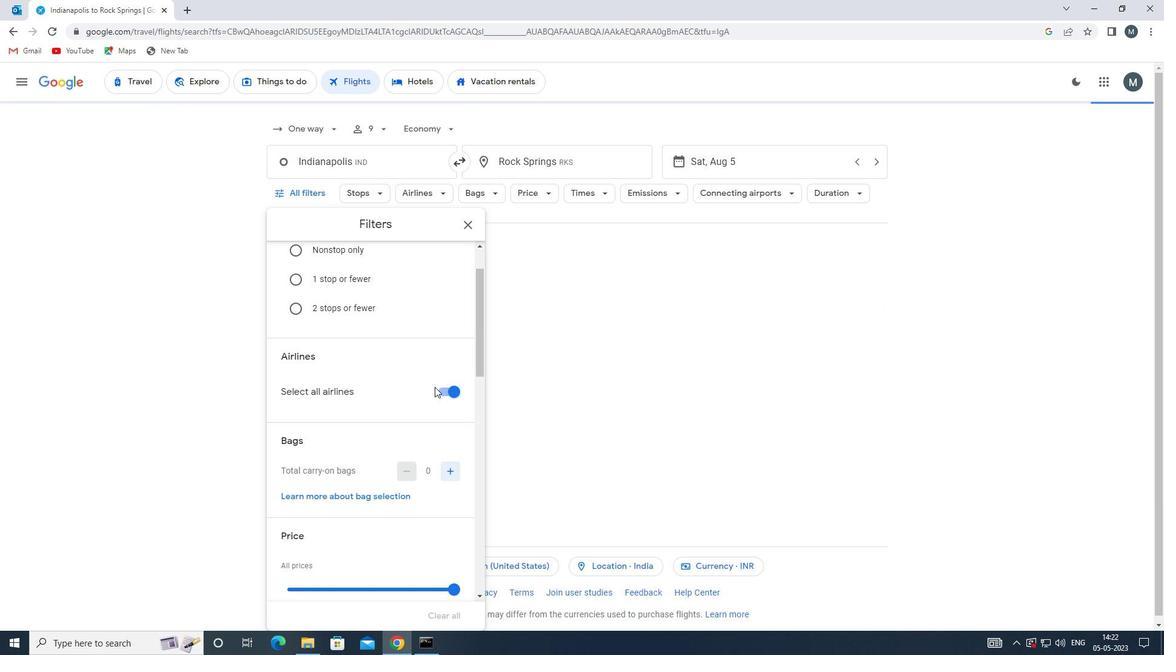 
Action: Mouse pressed left at (439, 387)
Screenshot: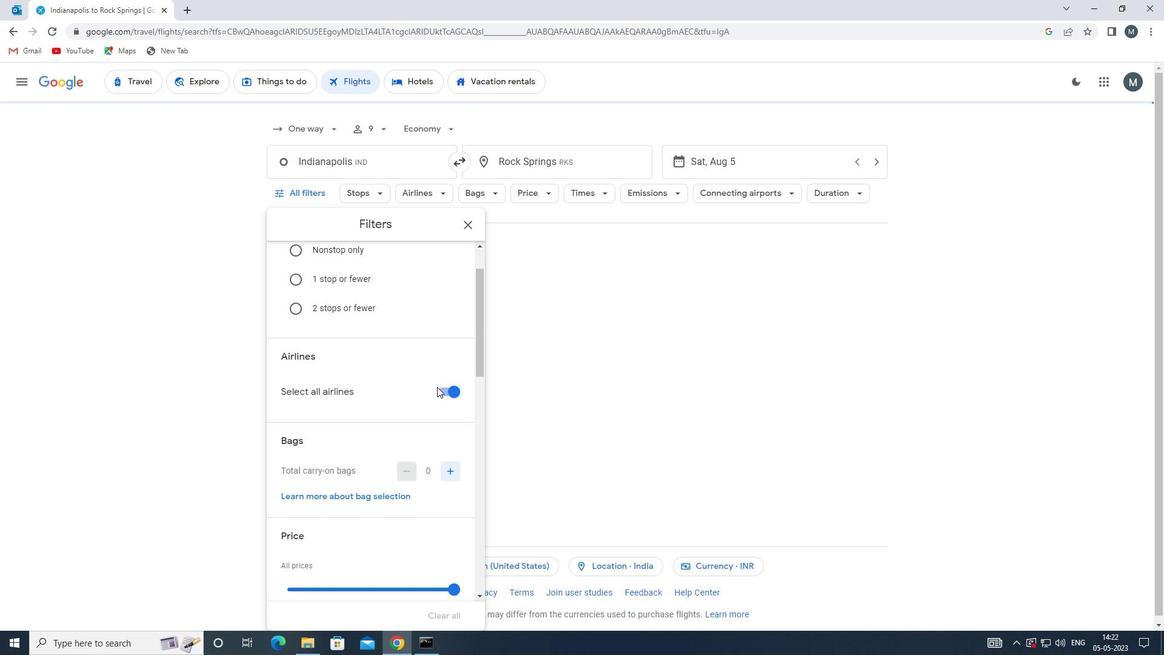 
Action: Mouse moved to (450, 392)
Screenshot: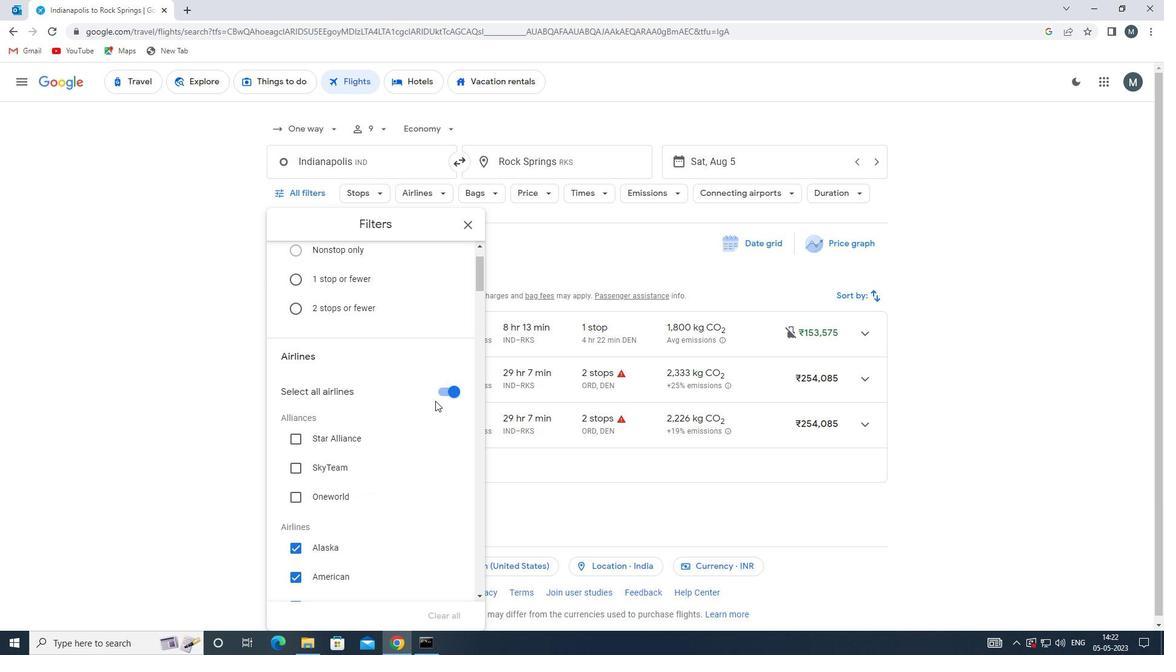 
Action: Mouse pressed left at (450, 392)
Screenshot: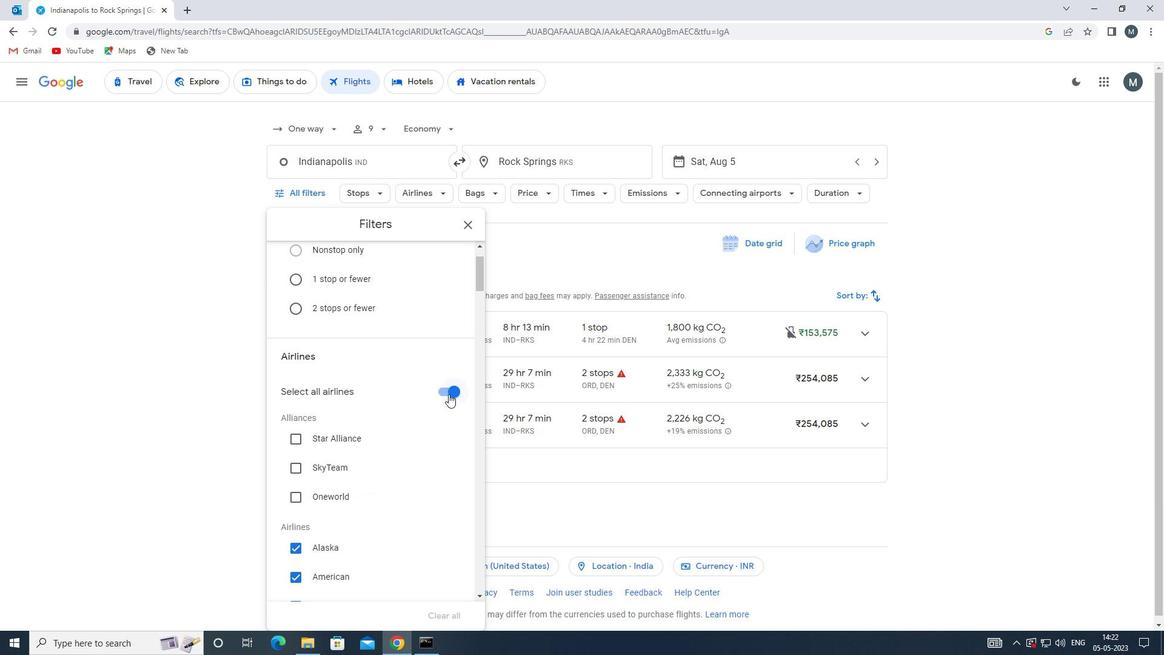 
Action: Mouse moved to (366, 430)
Screenshot: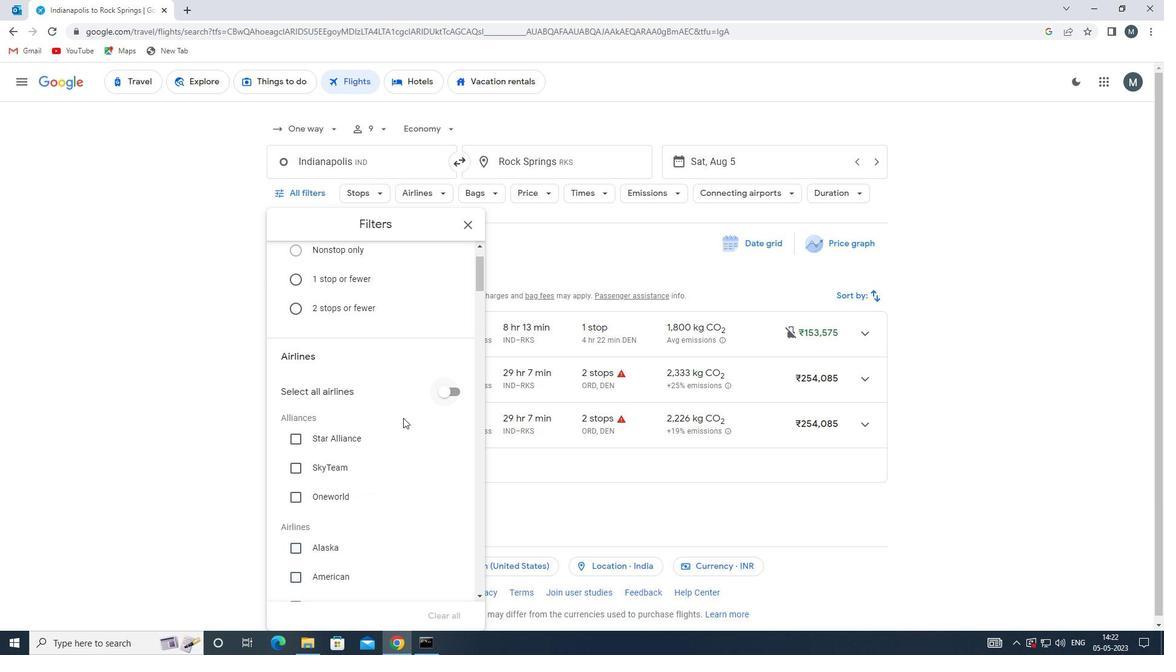
Action: Mouse scrolled (366, 429) with delta (0, 0)
Screenshot: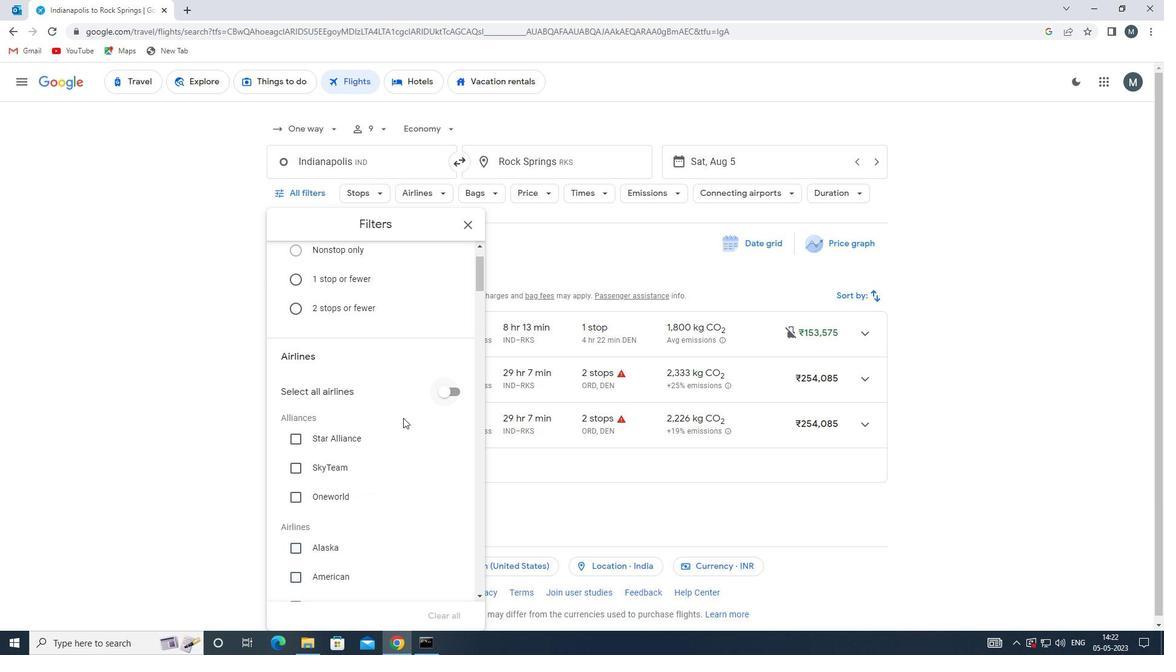 
Action: Mouse moved to (364, 433)
Screenshot: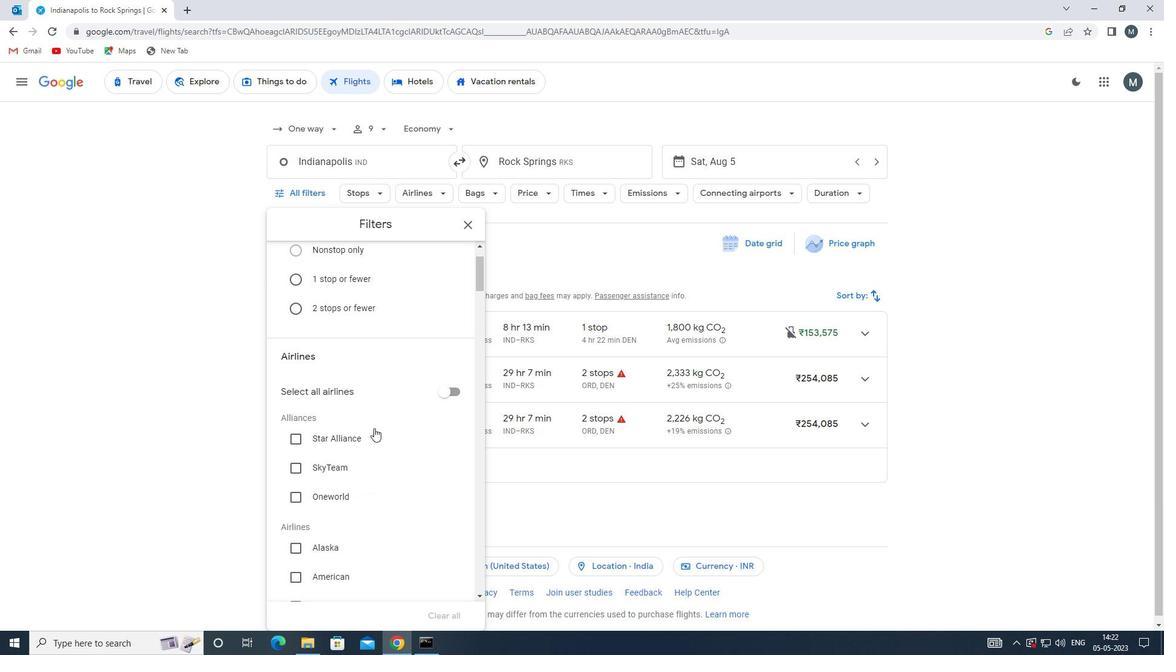 
Action: Mouse scrolled (364, 432) with delta (0, 0)
Screenshot: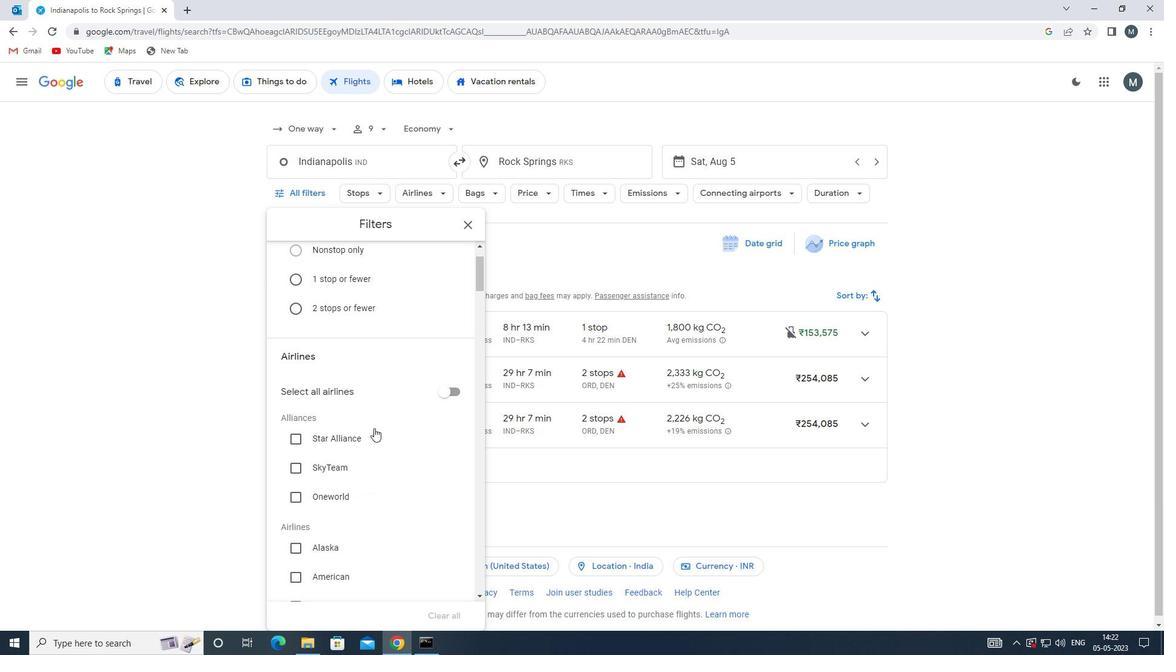 
Action: Mouse moved to (362, 435)
Screenshot: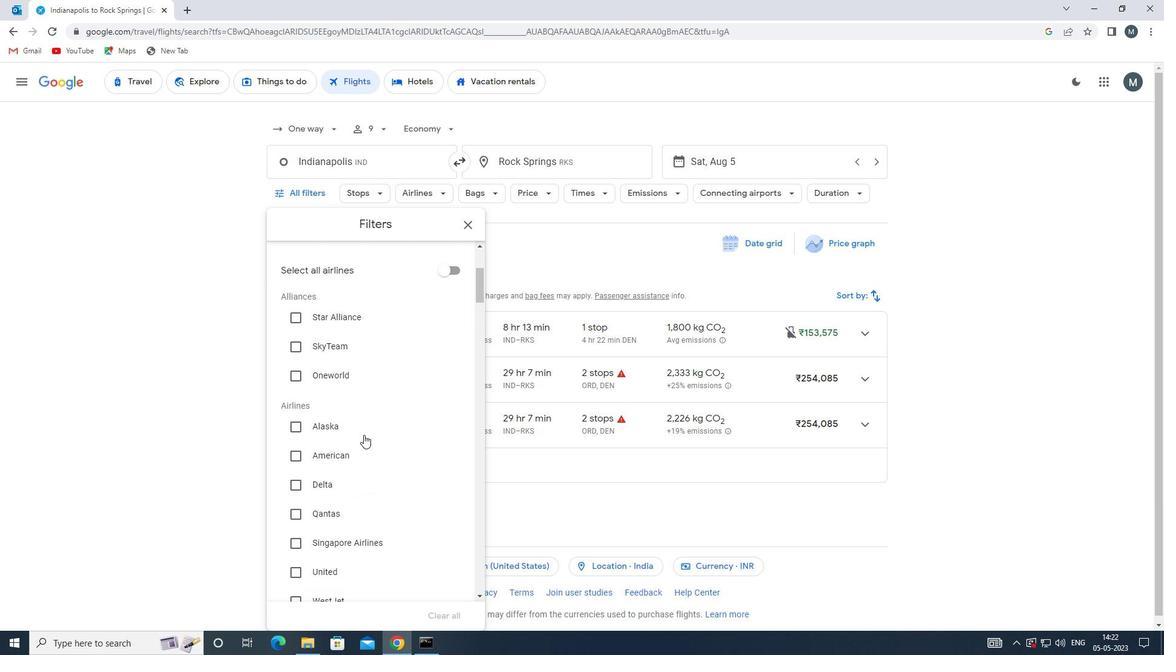 
Action: Mouse scrolled (362, 434) with delta (0, 0)
Screenshot: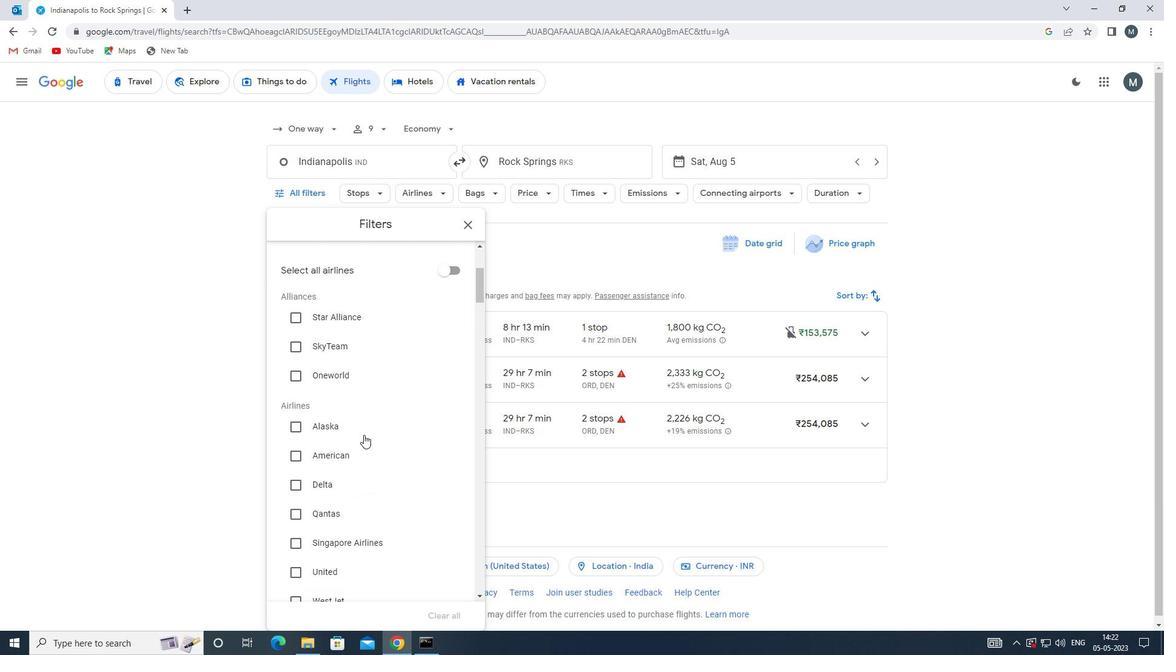 
Action: Mouse moved to (343, 441)
Screenshot: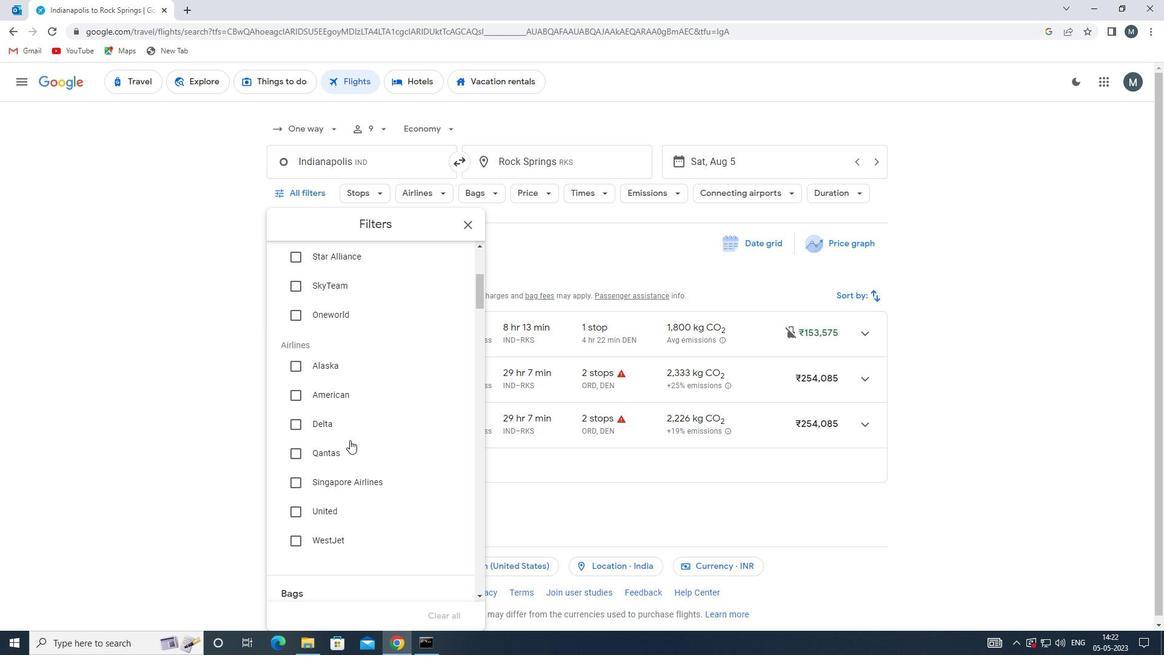 
Action: Mouse scrolled (343, 441) with delta (0, 0)
Screenshot: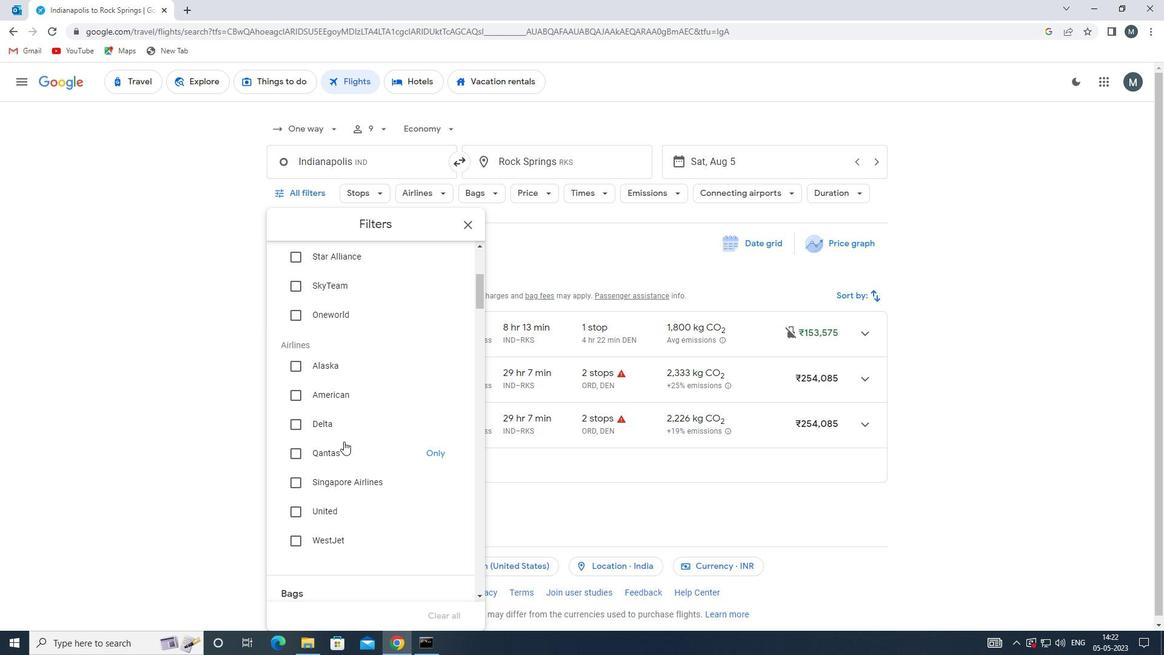 
Action: Mouse scrolled (343, 441) with delta (0, 0)
Screenshot: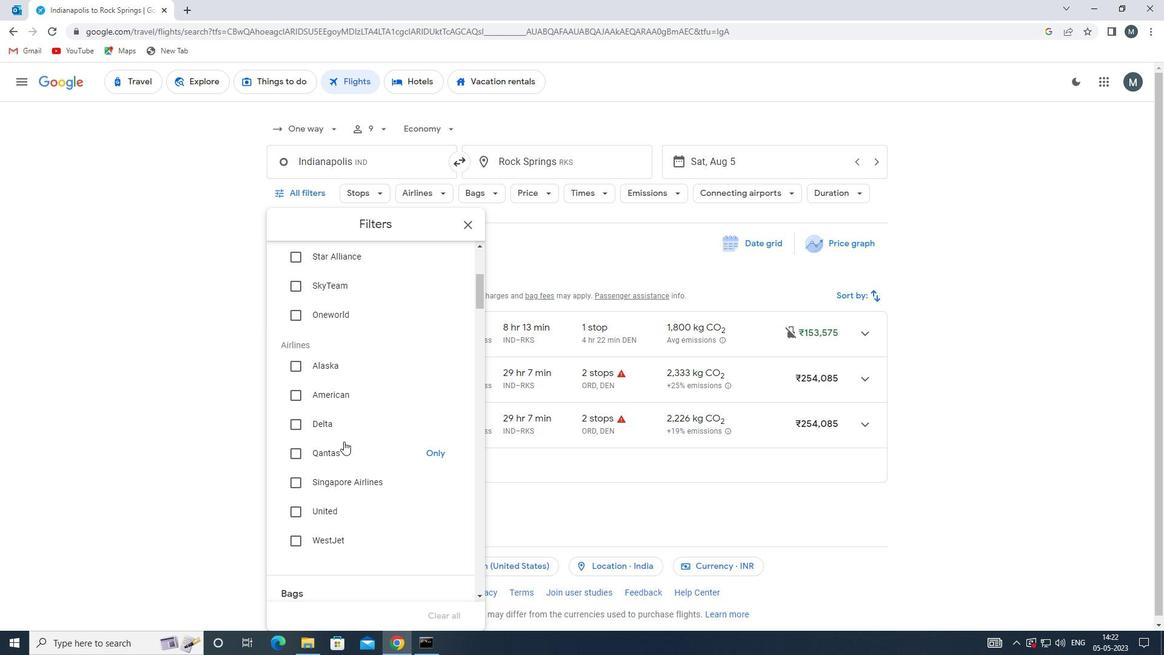 
Action: Mouse moved to (341, 442)
Screenshot: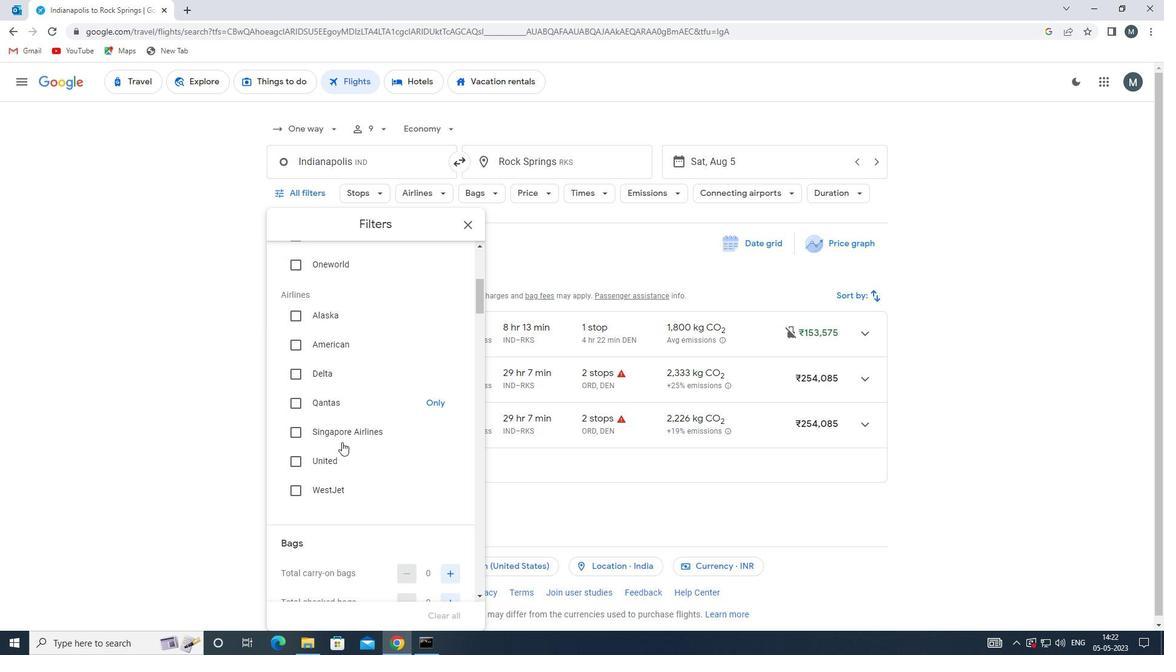 
Action: Mouse scrolled (341, 442) with delta (0, 0)
Screenshot: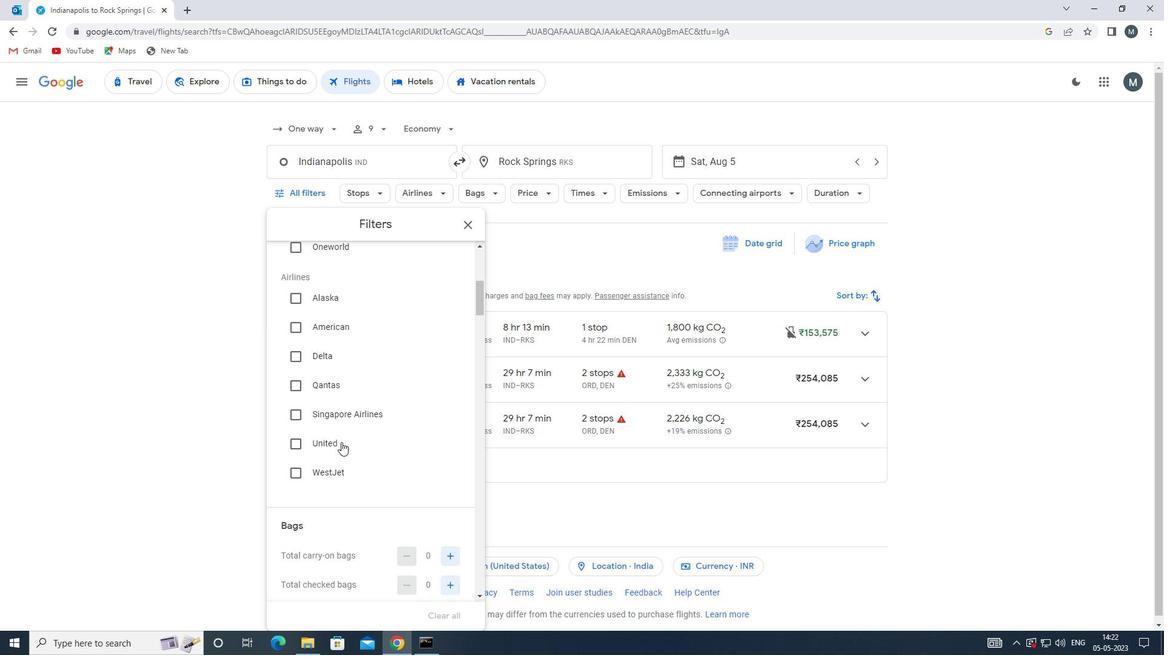 
Action: Mouse moved to (447, 441)
Screenshot: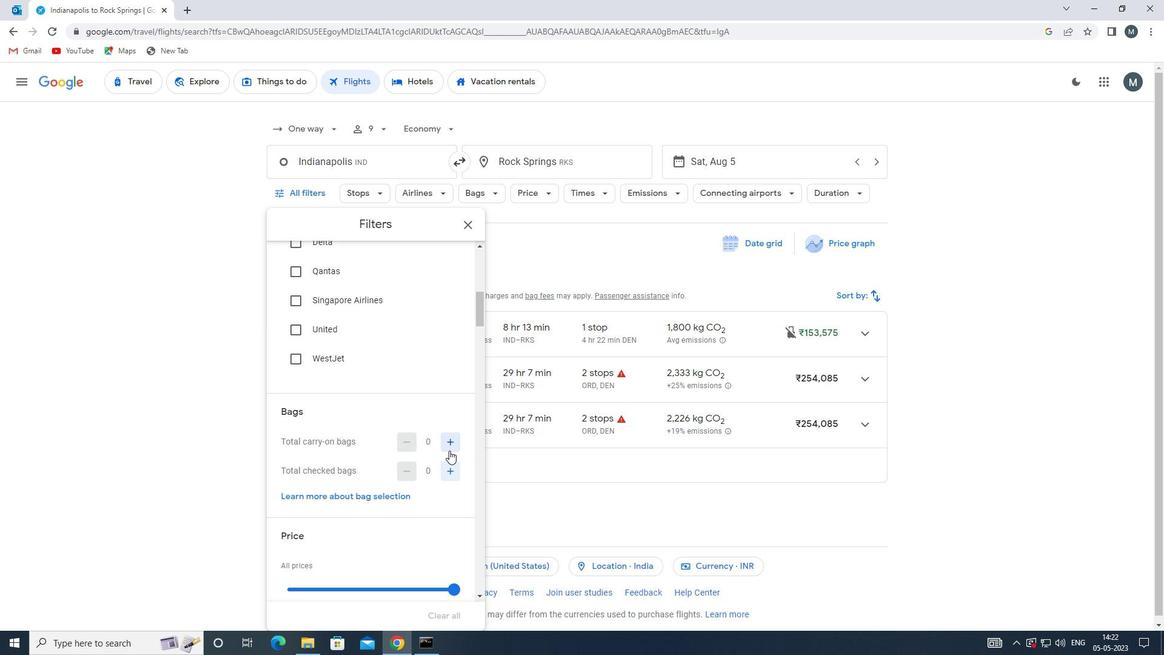 
Action: Mouse pressed left at (447, 441)
Screenshot: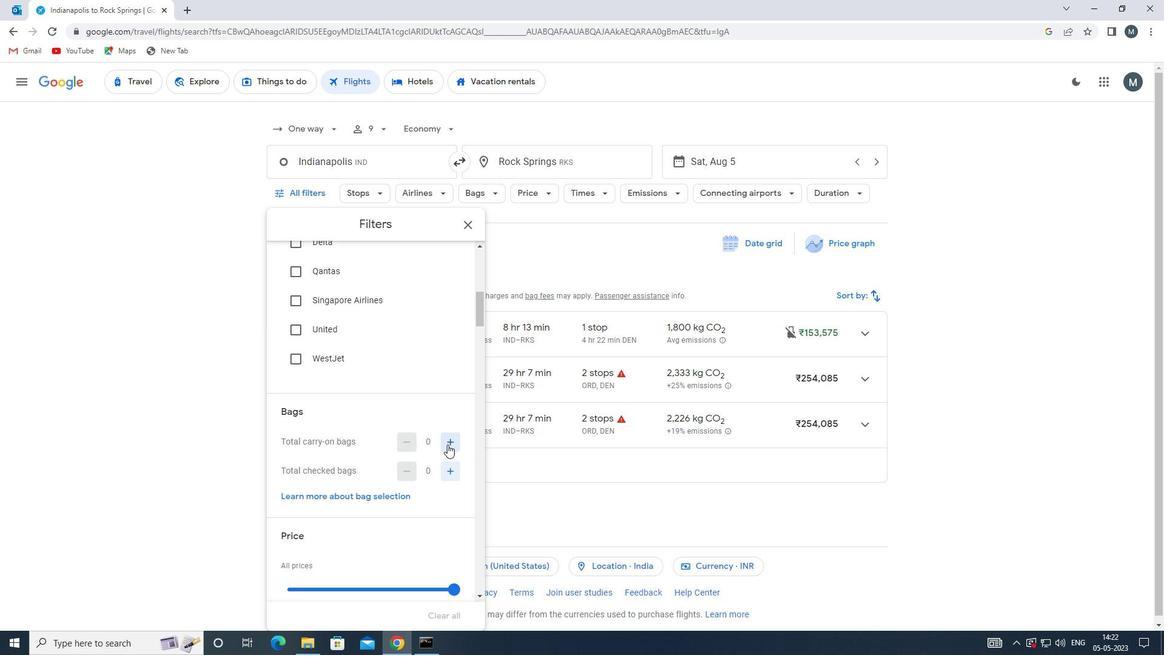 
Action: Mouse moved to (300, 459)
Screenshot: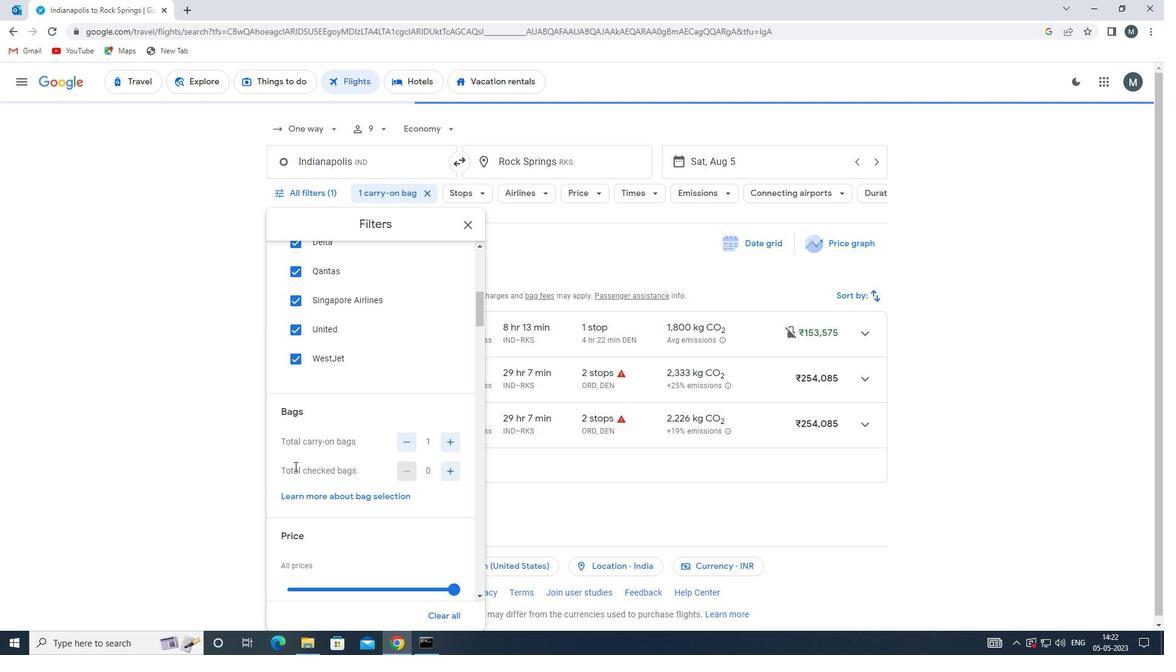 
Action: Mouse scrolled (300, 458) with delta (0, 0)
Screenshot: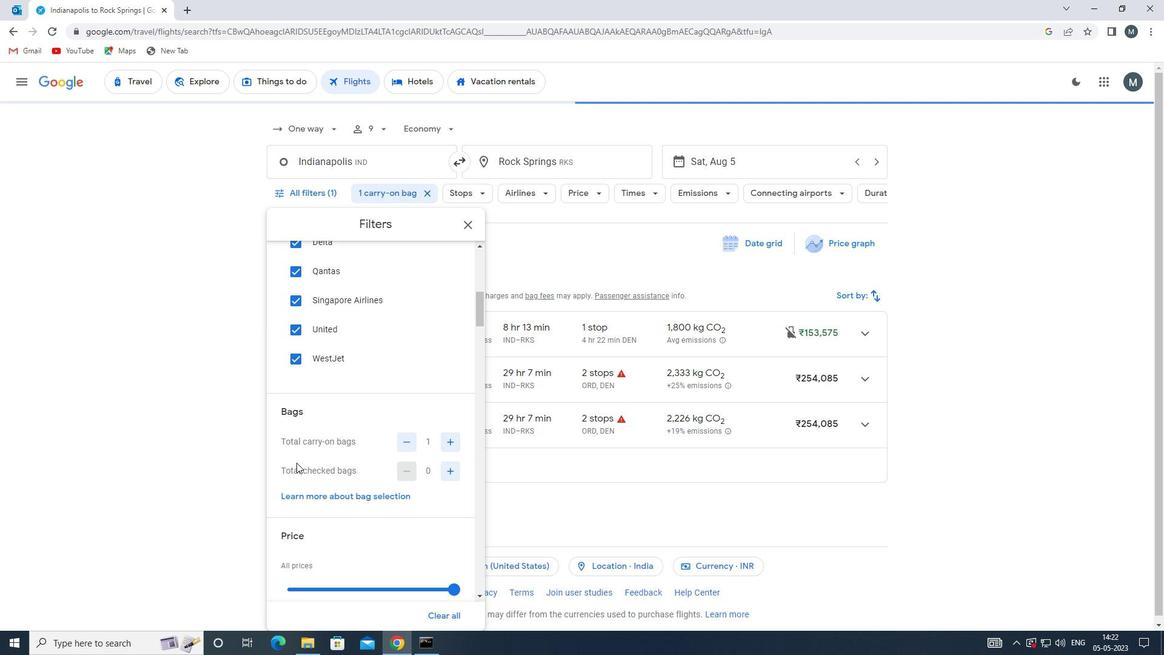
Action: Mouse moved to (299, 459)
Screenshot: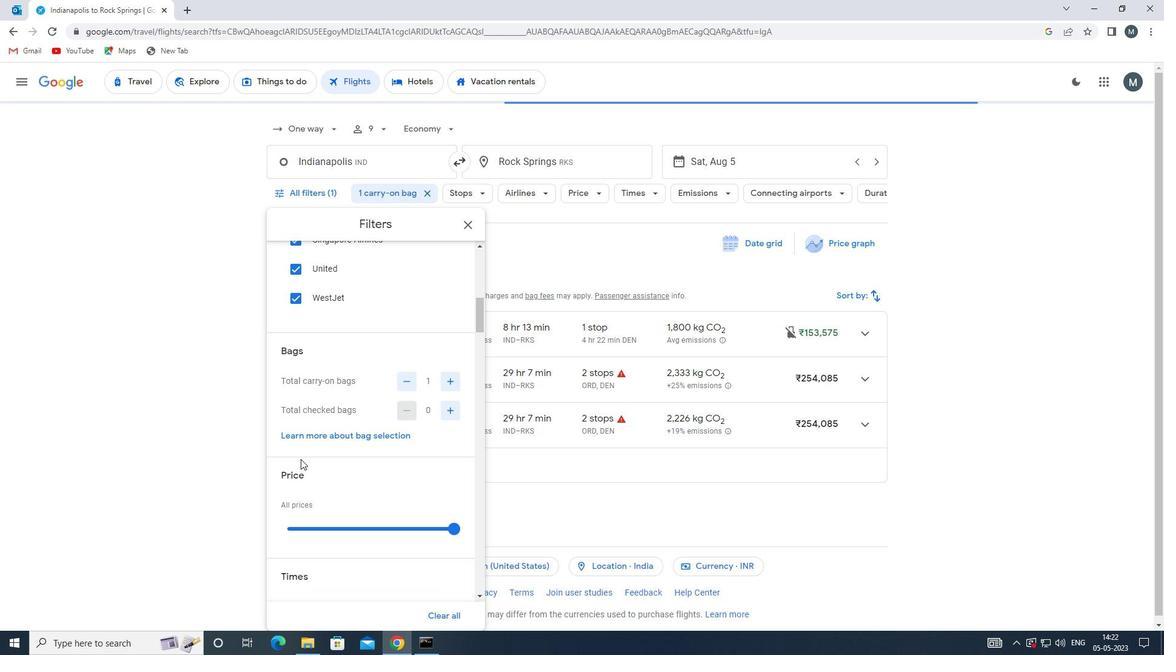 
Action: Mouse scrolled (299, 458) with delta (0, 0)
Screenshot: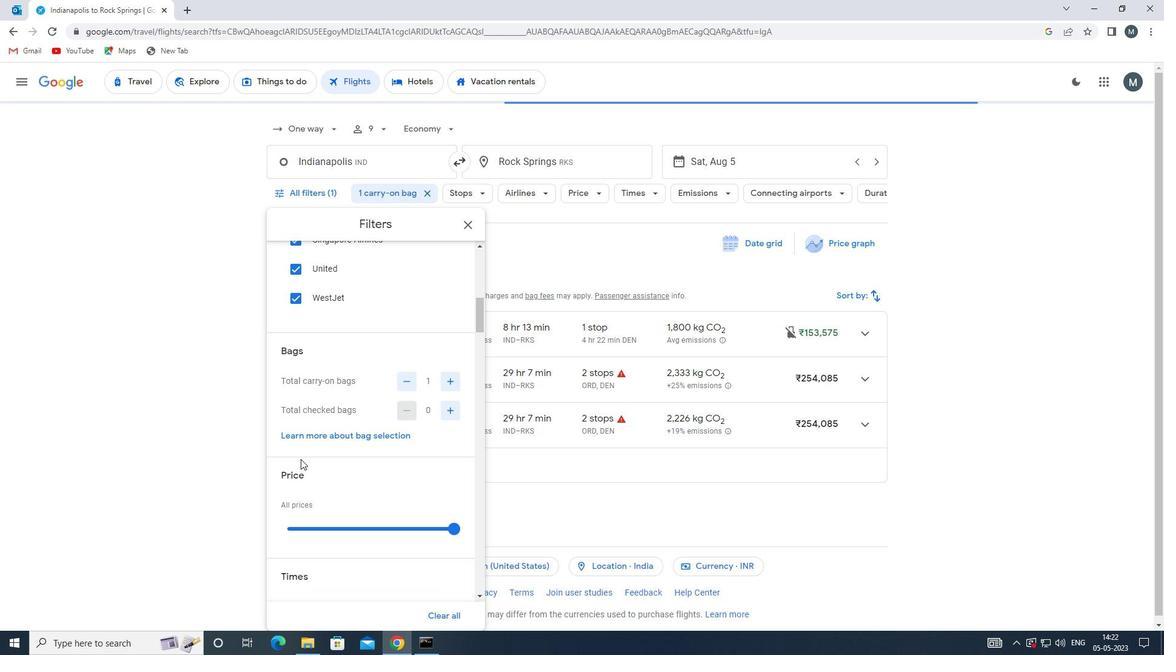 
Action: Mouse moved to (291, 464)
Screenshot: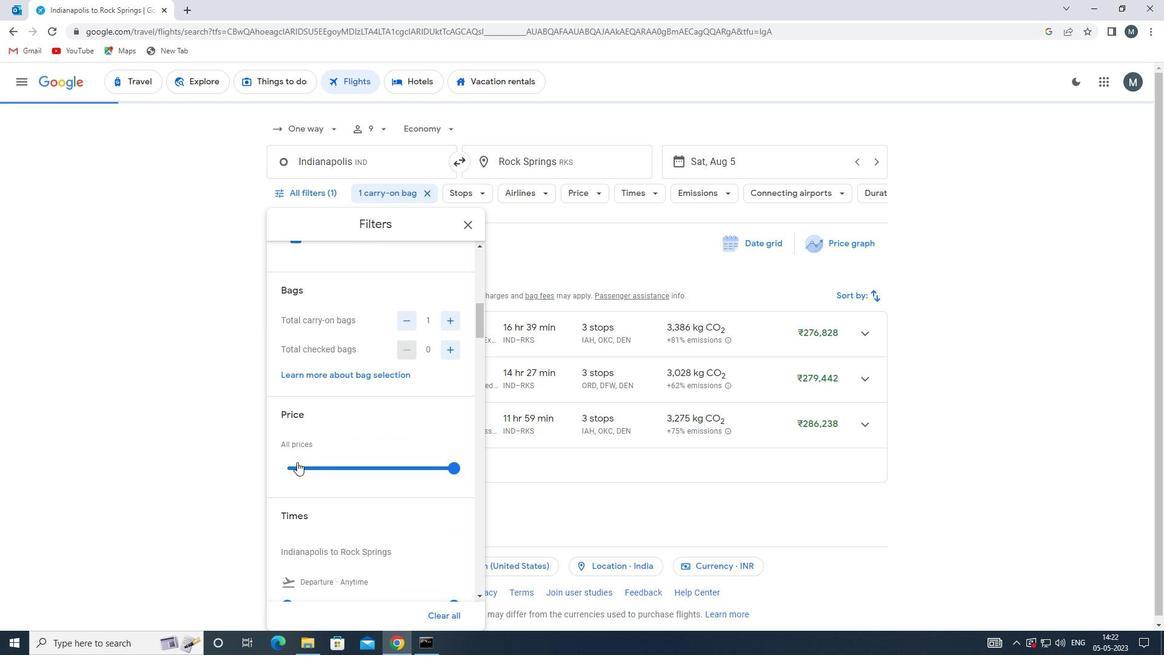 
Action: Mouse pressed left at (291, 464)
Screenshot: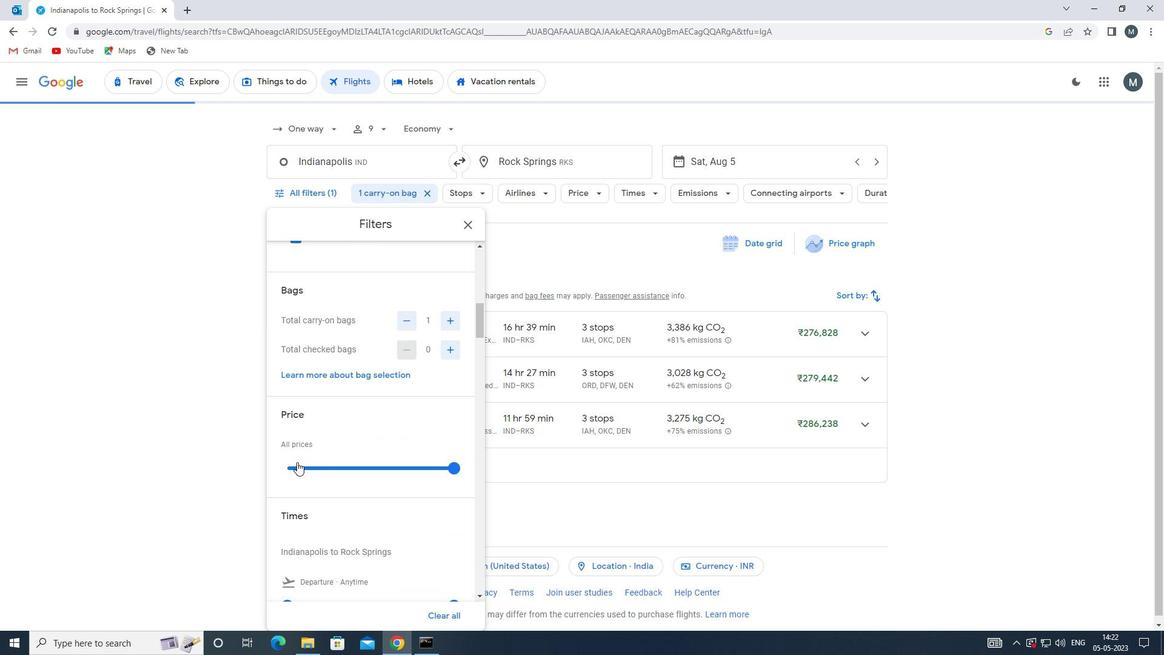 
Action: Mouse pressed left at (291, 464)
Screenshot: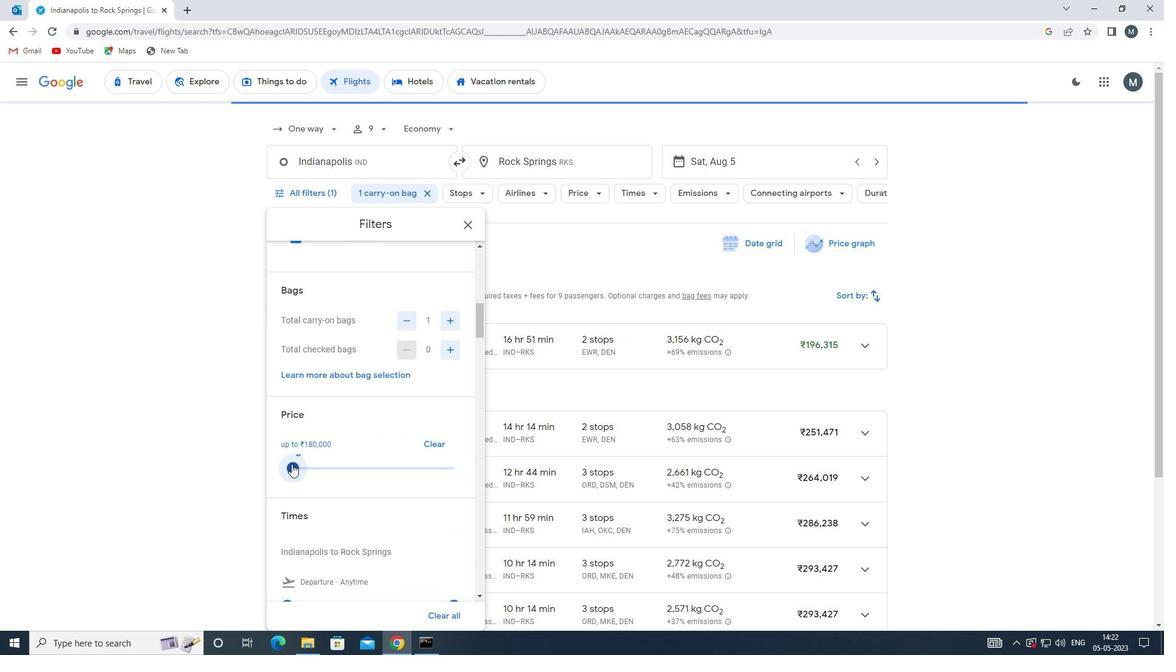 
Action: Mouse moved to (324, 458)
Screenshot: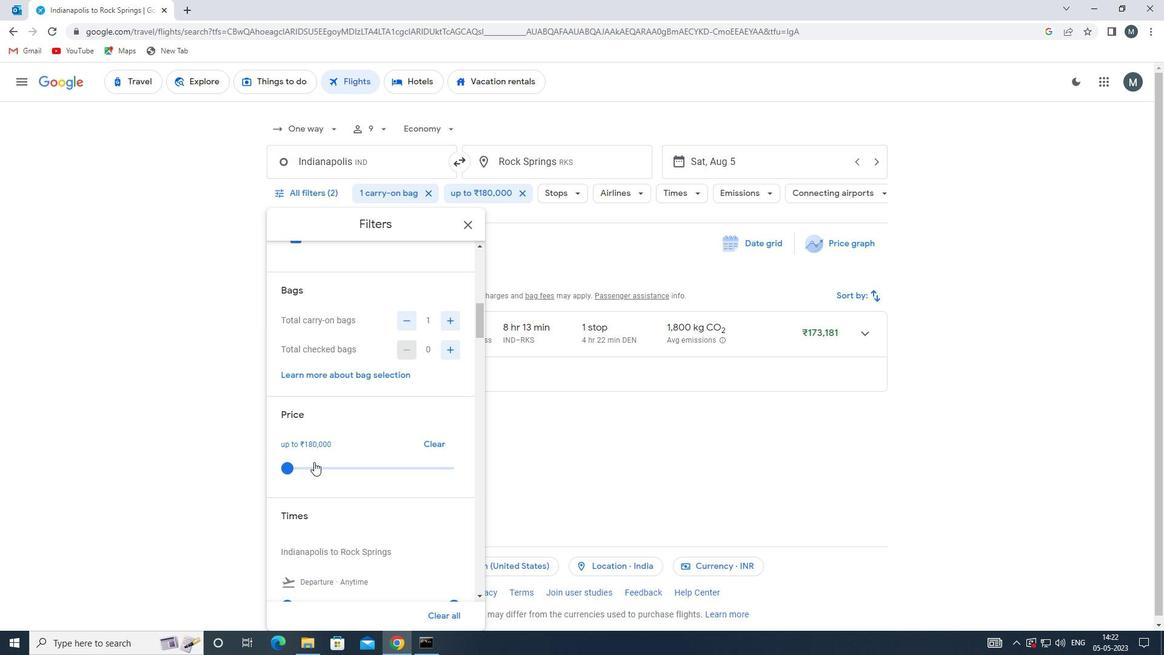 
Action: Mouse scrolled (324, 457) with delta (0, 0)
Screenshot: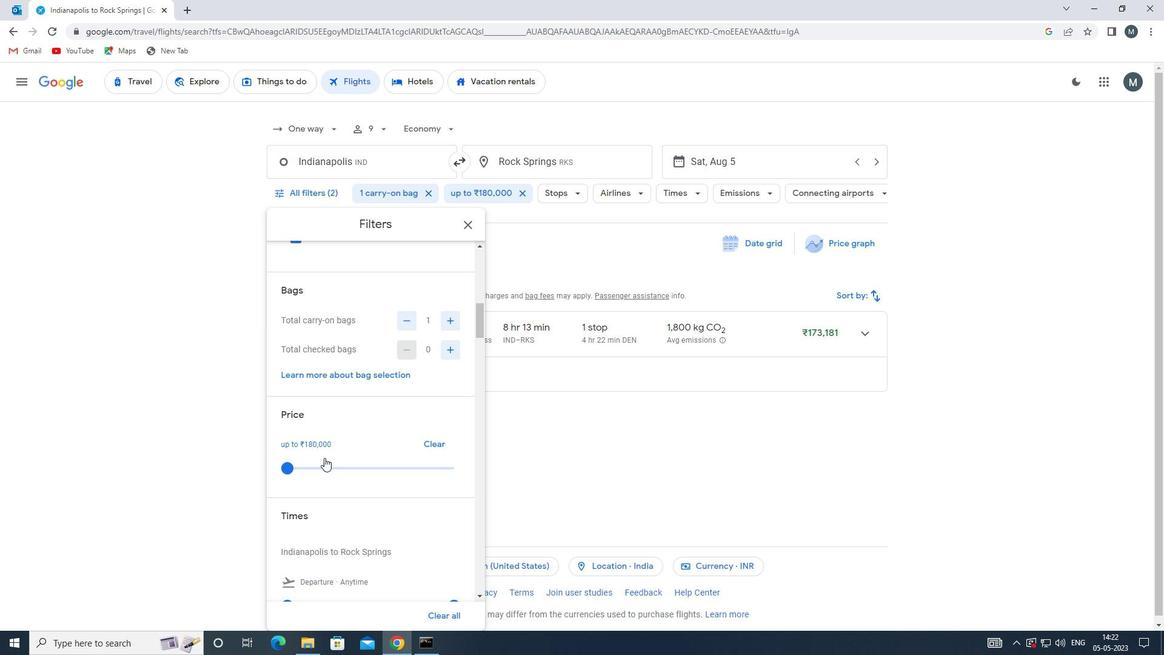 
Action: Mouse moved to (339, 456)
Screenshot: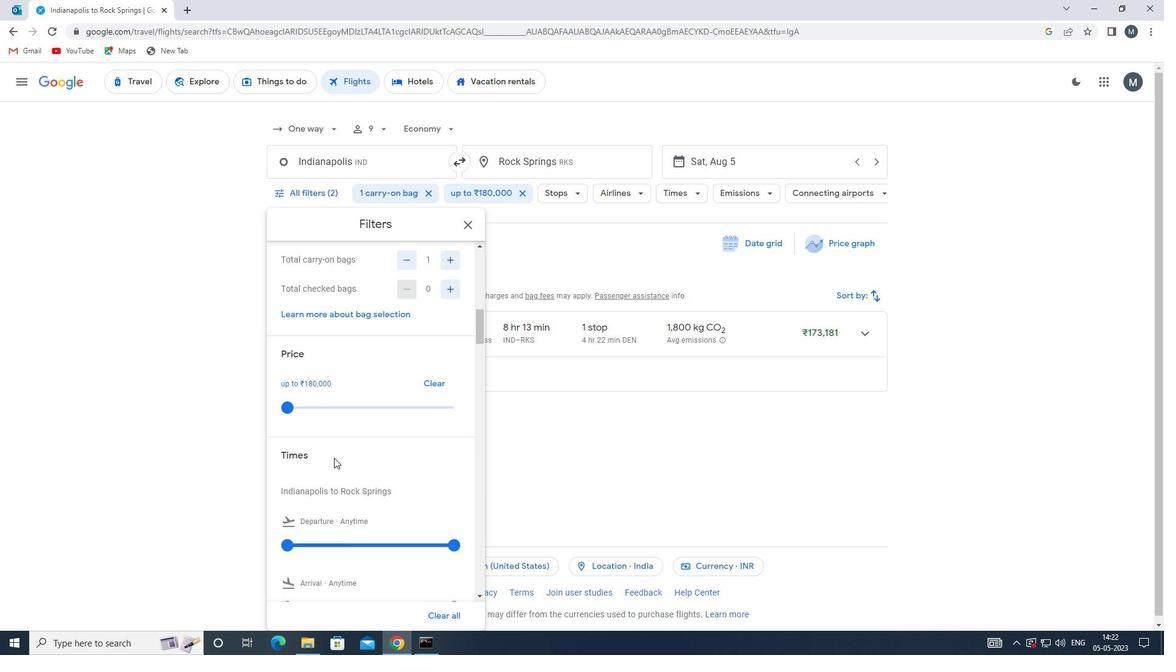 
Action: Mouse scrolled (339, 456) with delta (0, 0)
Screenshot: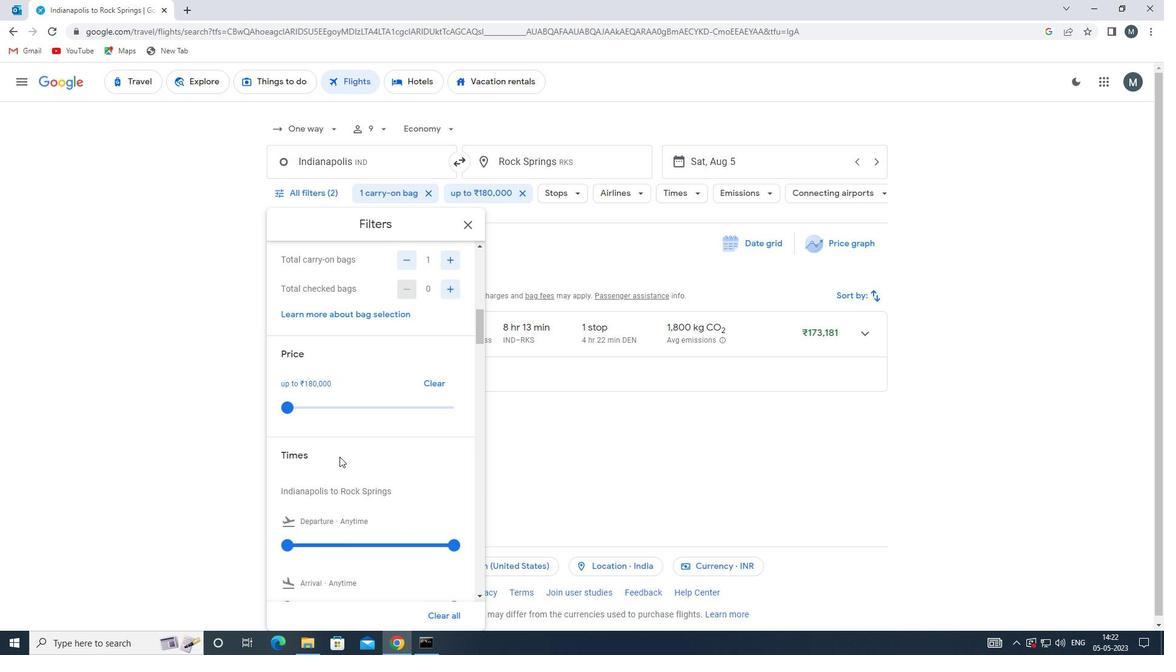 
Action: Mouse moved to (288, 476)
Screenshot: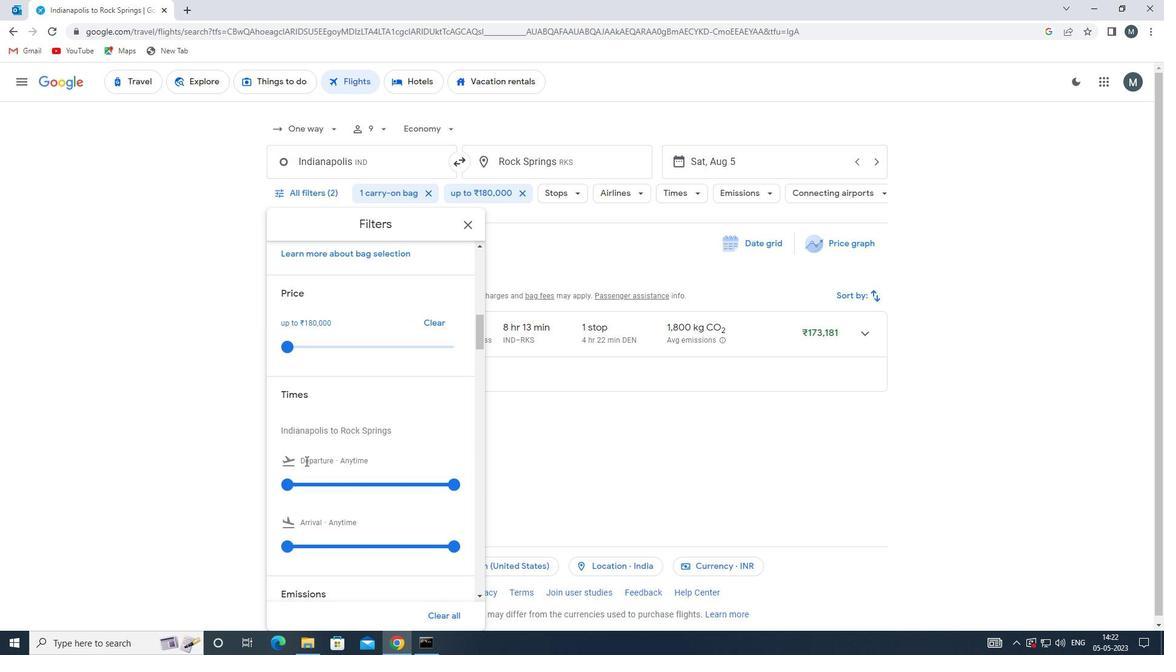
Action: Mouse pressed left at (288, 476)
Screenshot: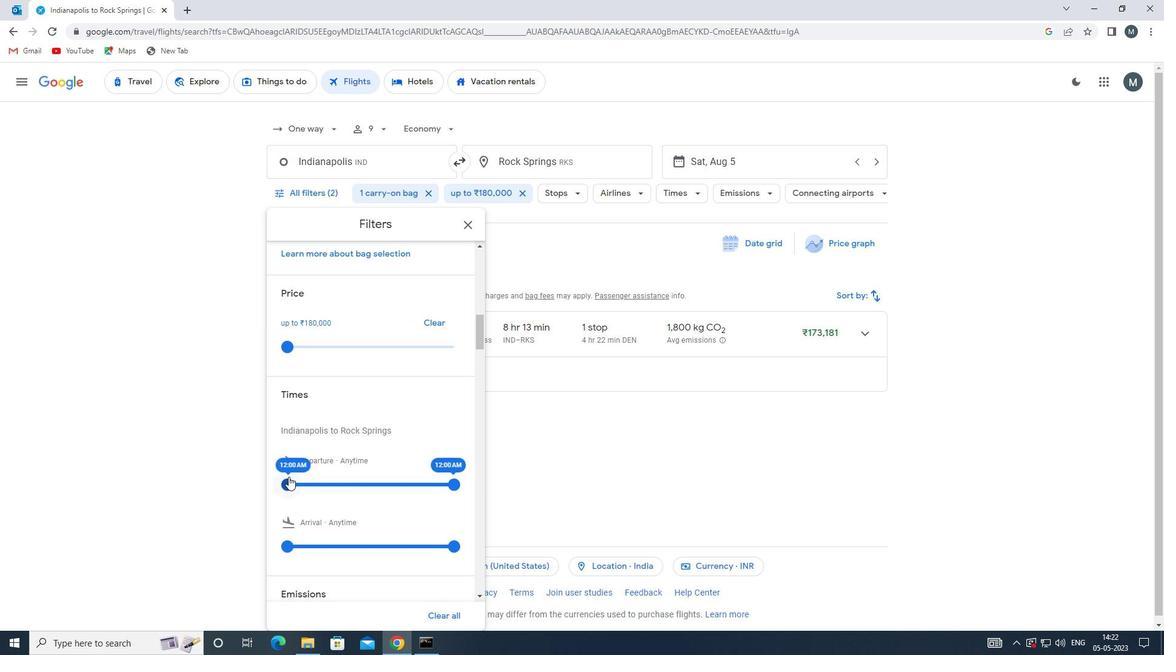 
Action: Mouse moved to (453, 484)
Screenshot: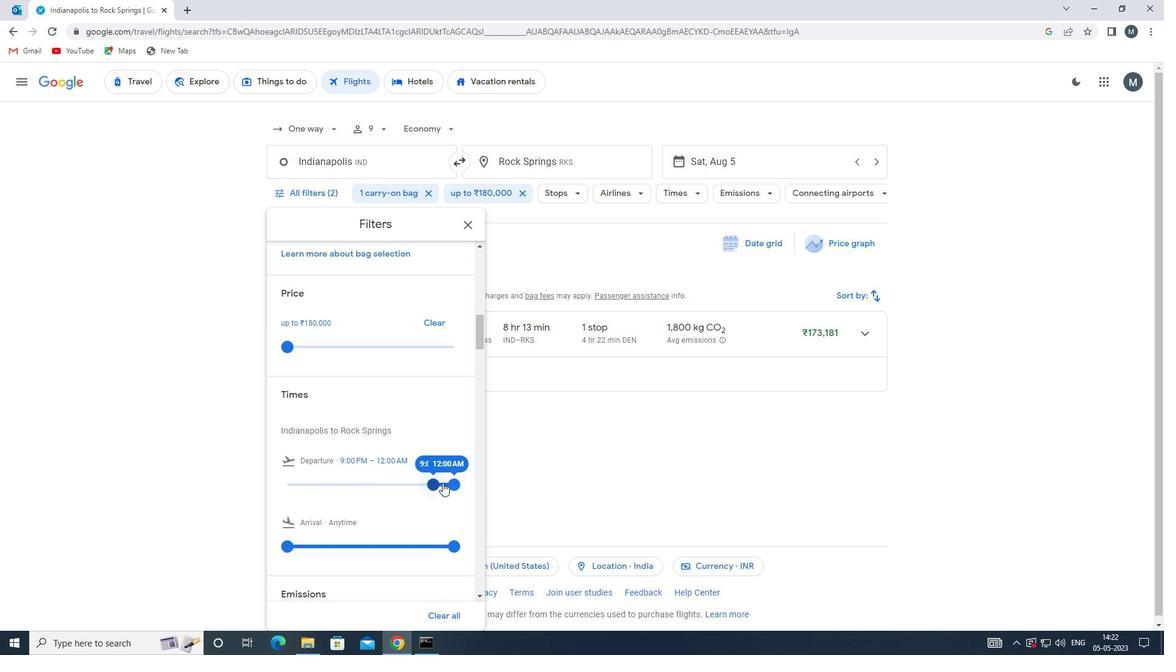 
Action: Mouse pressed left at (453, 484)
Screenshot: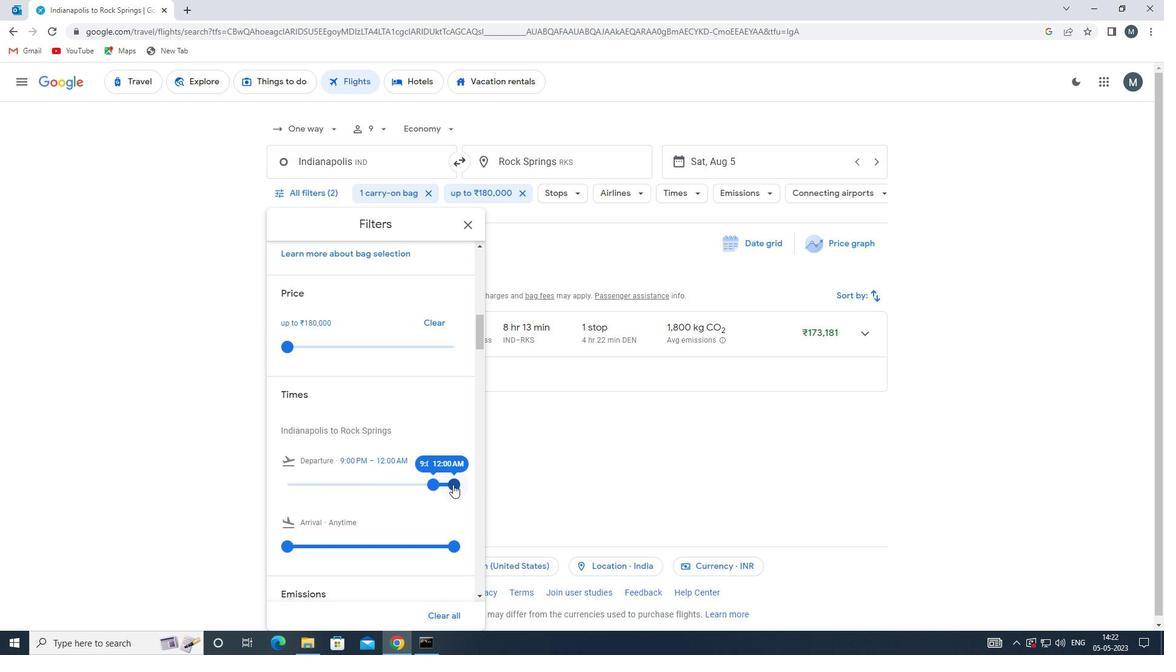 
Action: Mouse moved to (465, 226)
Screenshot: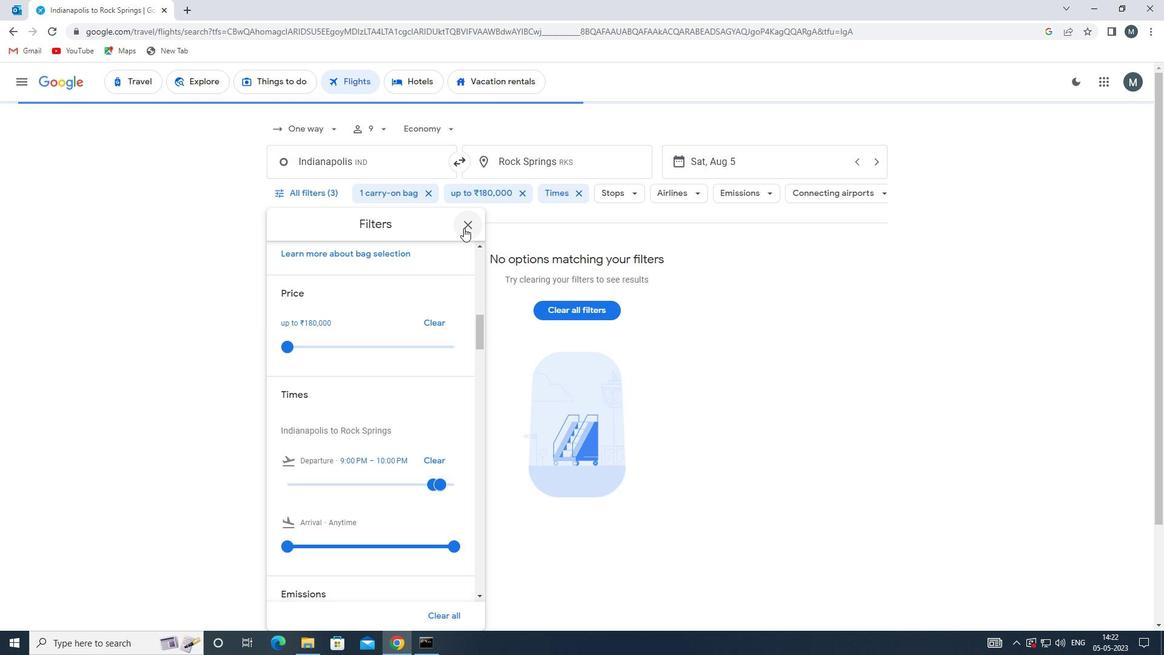 
Action: Mouse pressed left at (465, 226)
Screenshot: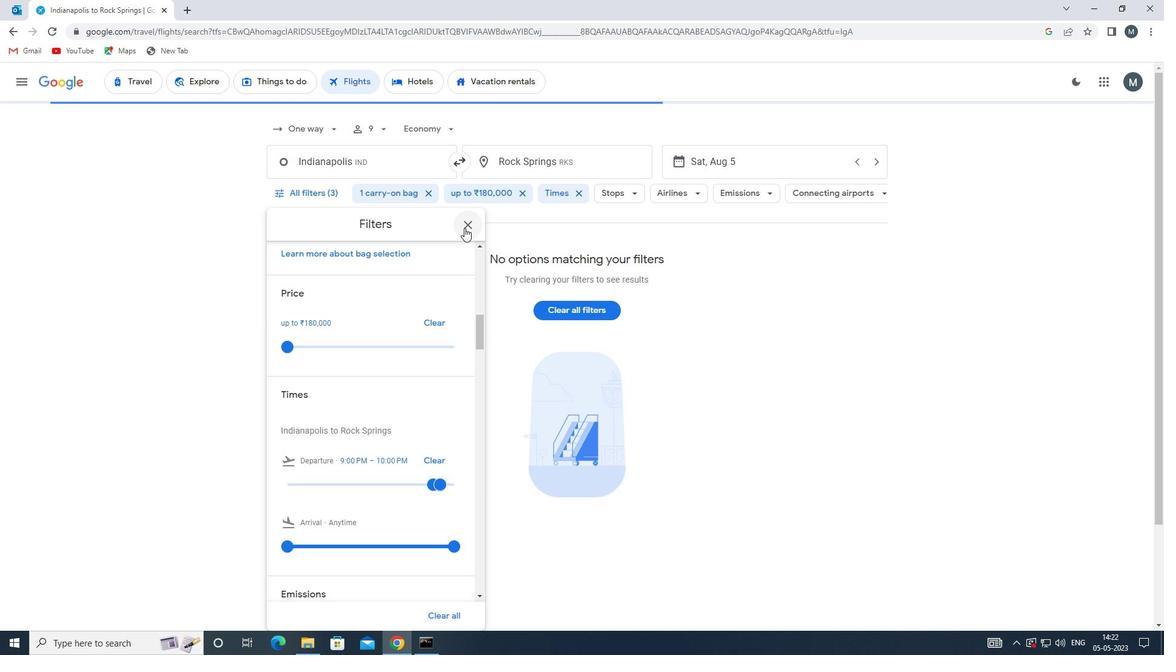 
Action: Mouse moved to (464, 234)
Screenshot: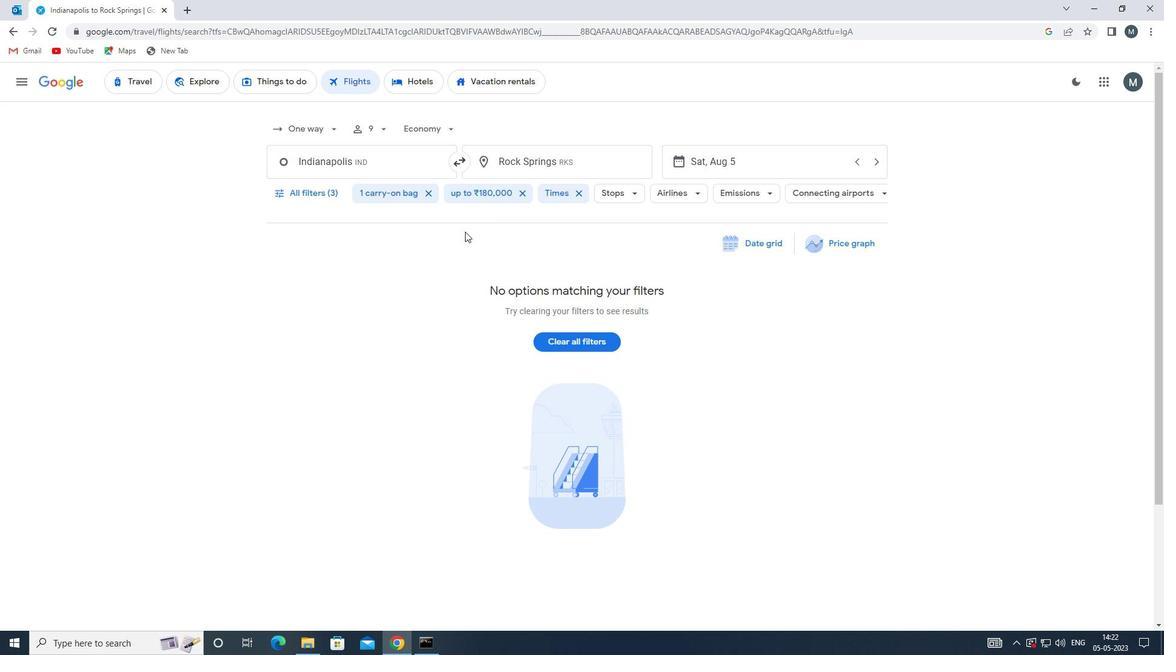 
